 Task: Convert Celsius to Fahrenheit.
Action: Mouse moved to (832, 293)
Screenshot: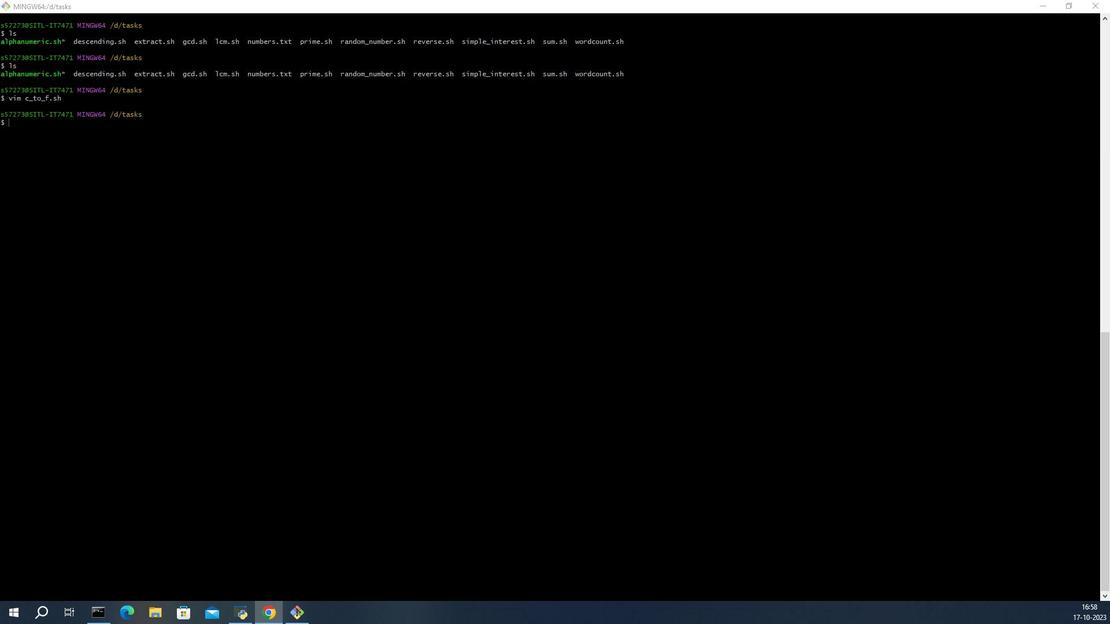 
Action: Mouse pressed left at (832, 293)
Screenshot: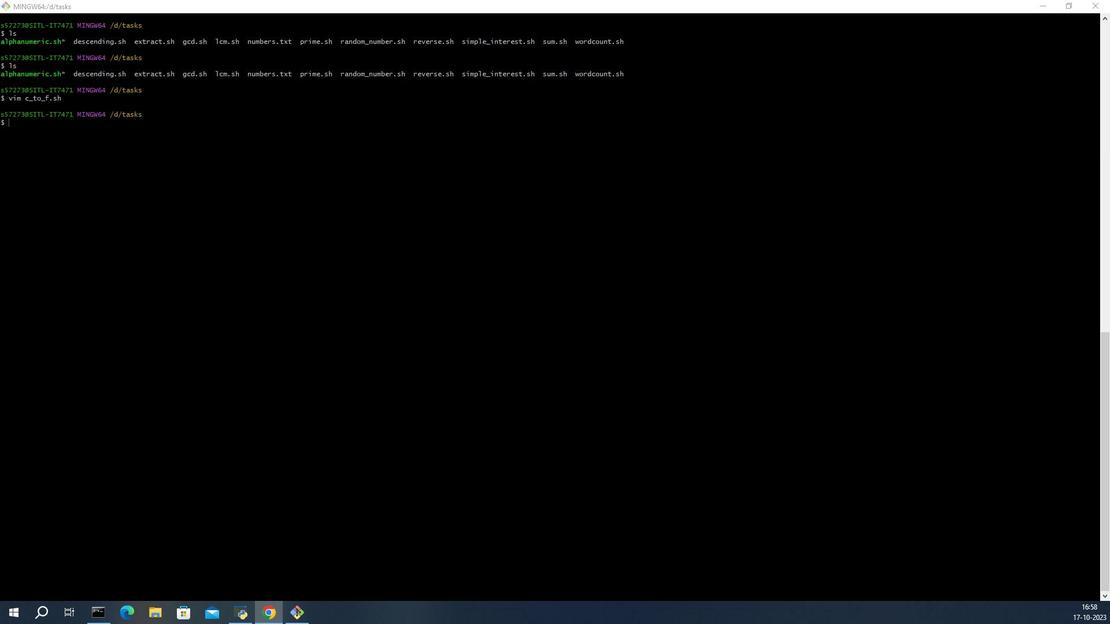 
Action: Mouse moved to (450, 268)
Screenshot: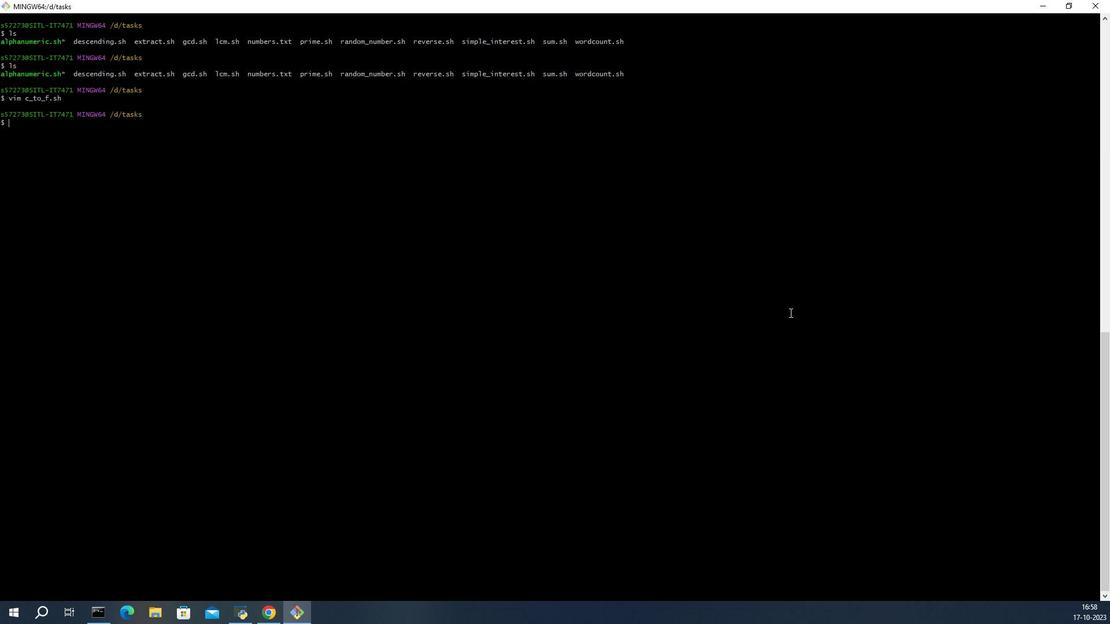 
Action: Mouse pressed left at (450, 268)
Screenshot: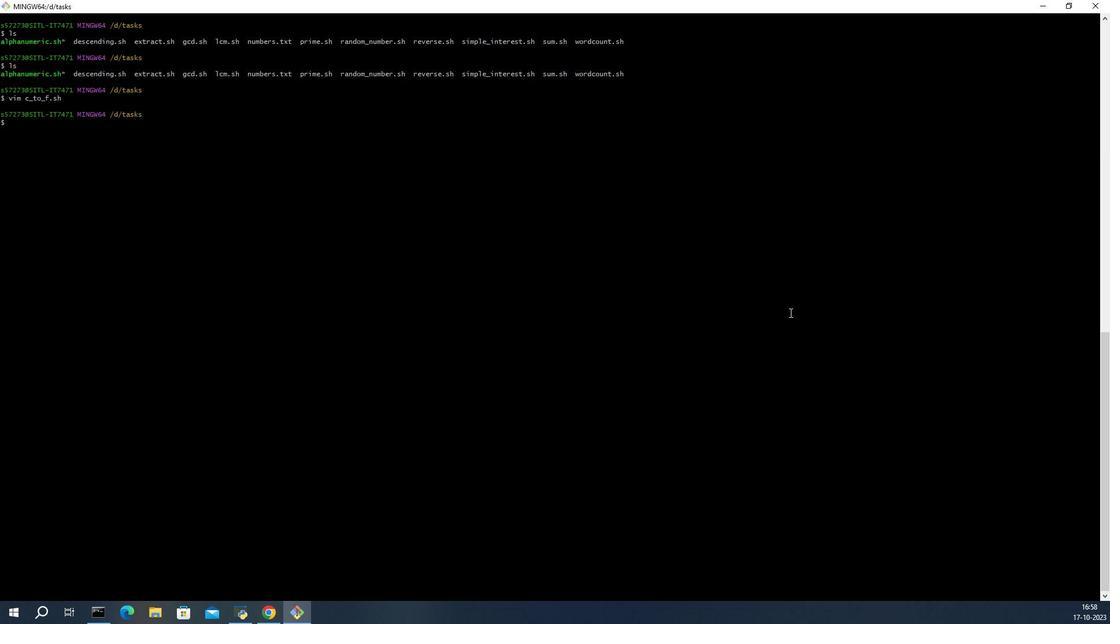 
Action: Key pressed vim<Key.space>c<Key.shift_r>_to<Key.shift_r>_f.sh<Key.enter>i<Key.shift><Key.shift><Key.shift><Key.shift><Key.shift><Key.shift><Key.shift><Key.shift>#<Key.space><Key.shift>Function<Key.space>to<Key.space>convert<Key.space><Key.shift>Celsious<Key.space>to<Key.space><Key.shift>Farhrenheir<Key.enter><Key.backspace><Key.backspace><Key.tab><Key.backspace>convert<Key.space><Key.backspace><Key.shift_r>_celsius<Key.space><Key.backspace><Key.shift_r>_to<Key.shift_r>_fahrenheit<Key.shift_r>()<Key.space><Key.shift_r><Key.shift_r><Key.shift_r><Key.shift_r><Key.shift_r><Key.shift_r><Key.shift_r><Key.shift_r>{<Key.enter>local<Key.space>celsius=<Key.shift_r>"<Key.shift><Key.shift><Key.shift><Key.shift><Key.shift><Key.shift><Key.shift><Key.shift><Key.shift><Key.shift><Key.shift><Key.shift><Key.shift><Key.shift><Key.shift><Key.shift><Key.shift><Key.shift><Key.shift><Key.shift><Key.shift><Key.shift><Key.shift>$1<Key.shift_r>"<Key.enter><Key.enter>fahrenhet<Key.backspace>it=<Key.shift_r><Key.shift_r><Key.shift_r><Key.shift_r><Key.shift_r><Key.shift_r><Key.shift_r><Key.shift_r><Key.shift_r><Key.shift_r><Key.shift_r><Key.shift_r><Key.shift_r><Key.shift_r><Key.shift_r><Key.shift_r><Key.shift_r><Key.shift_r><Key.shift_r><Key.shift_r><Key.shift_r><Key.shift_r><Key.shift_r><Key.shift_r><Key.shift_r><Key.shift_r><Key.shift_r><Key.shift_r><Key.shift_r><Key.shift_r><Key.shift_r>$<Key.shift_r>(echo<Key.space><Key.shift><Key.shift><Key.shift><Key.shift><Key.shift><Key.shift><Key.shift><Key.shift><Key.shift><Key.shift><Key.shift><Key.shift><Key.shift><Key.shift>"scale=2;<Key.space><Key.shift><Key.shift><Key.shift><Key.shift><Key.shift><Key.shift>$celsius<Key.space><Key.shift>*<Key.space>9/5<Key.space><Key.shift>+<Key.space>32<Key.shift>"<Key.space><Key.shift>|<Key.space>bc<Key.shift><Key.shift>)<Key.enter><Key.enter>echo<Key.space><Key.shift><Key.shift><Key.shift><Key.shift><Key.shift><Key.shift><Key.shift><Key.shift><Key.shift><Key.shift><Key.shift><Key.shift><Key.shift>"<Key.shift><Key.shift><Key.shift><Key.shift><Key.shift><Key.shift><Key.shift><Key.shift><Key.shift><Key.shift>$celsius<Key.shift><Key.shift><Key.shift><Key.shift><Key.shift><Key.shift><Key.shift><Key.shift><Key.shift><Key.shift><Key.shift><Key.shift><Key.shift><Key.shift><Key.shift><Key.shift><Key.shift>"<Key.shift>C<Key.space>is<Key.space>w<Key.tab>ual<Key.space>to<Key.space><Key.shift><Key.shift>$fahrens<Key.backspace>heit<Key.shift>"<Key.shift>F<Key.shift>"
Screenshot: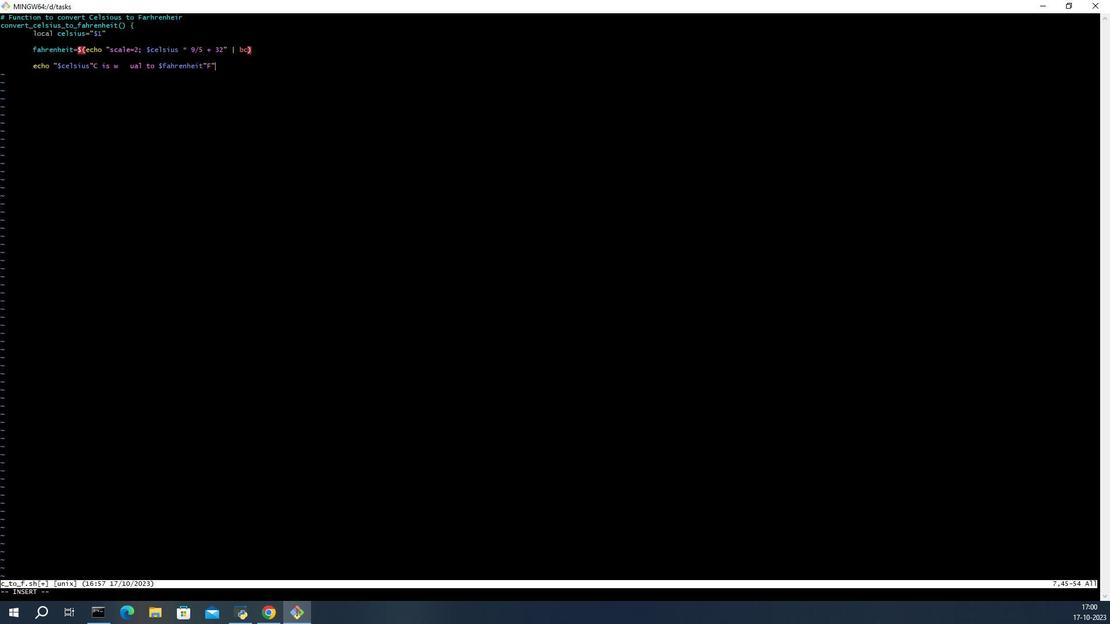 
Action: Mouse moved to (618, 294)
Screenshot: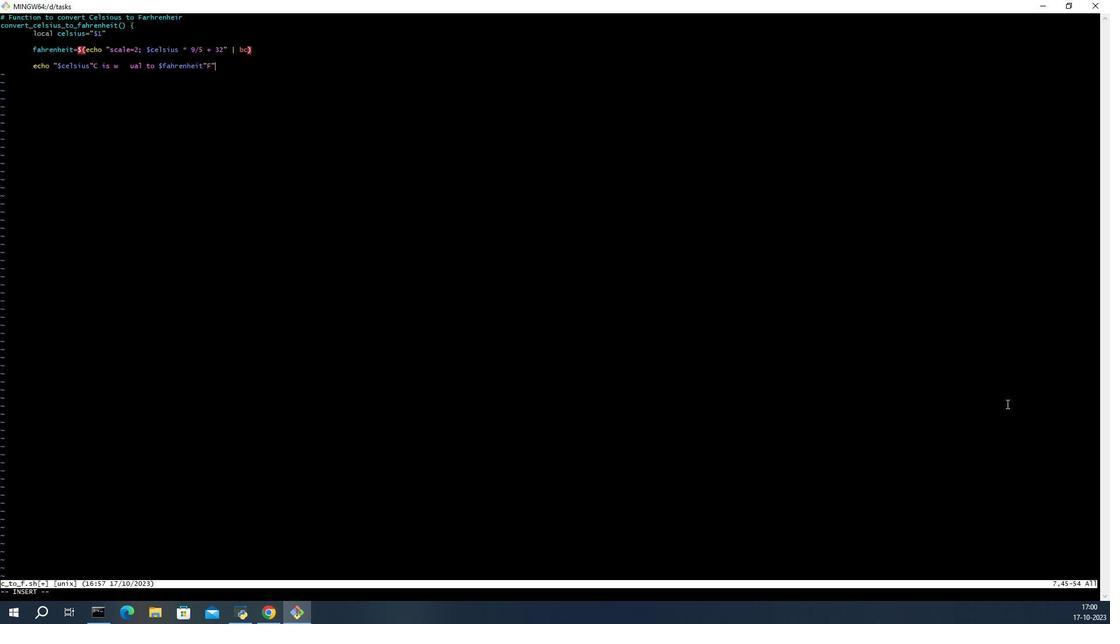 
Action: Mouse scrolled (617, 294) with delta (0, 0)
Screenshot: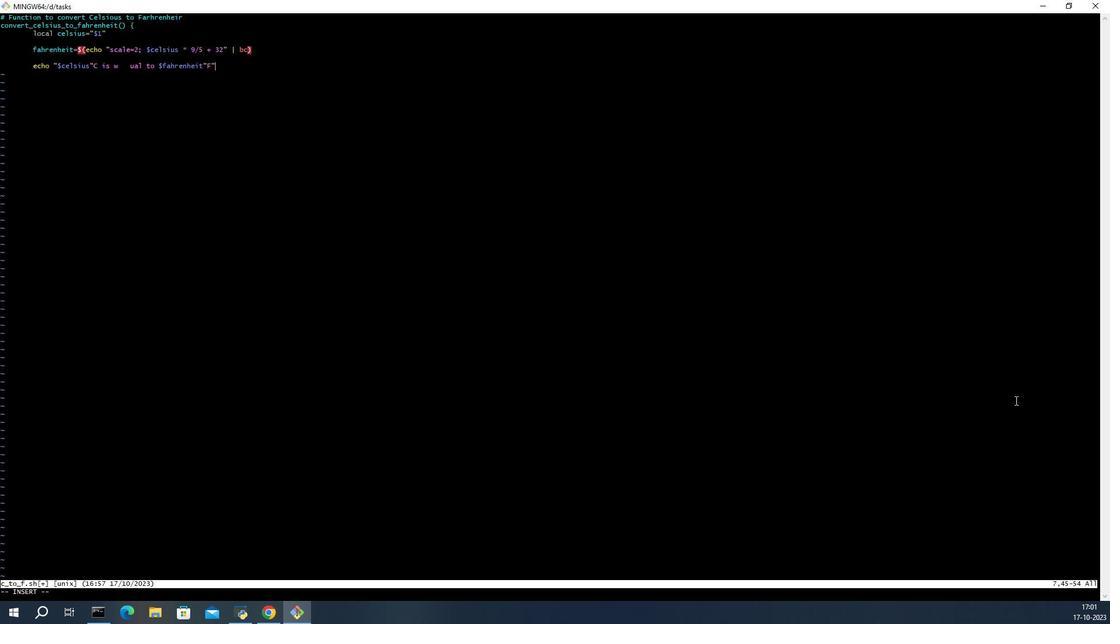 
Action: Mouse moved to (617, 293)
Screenshot: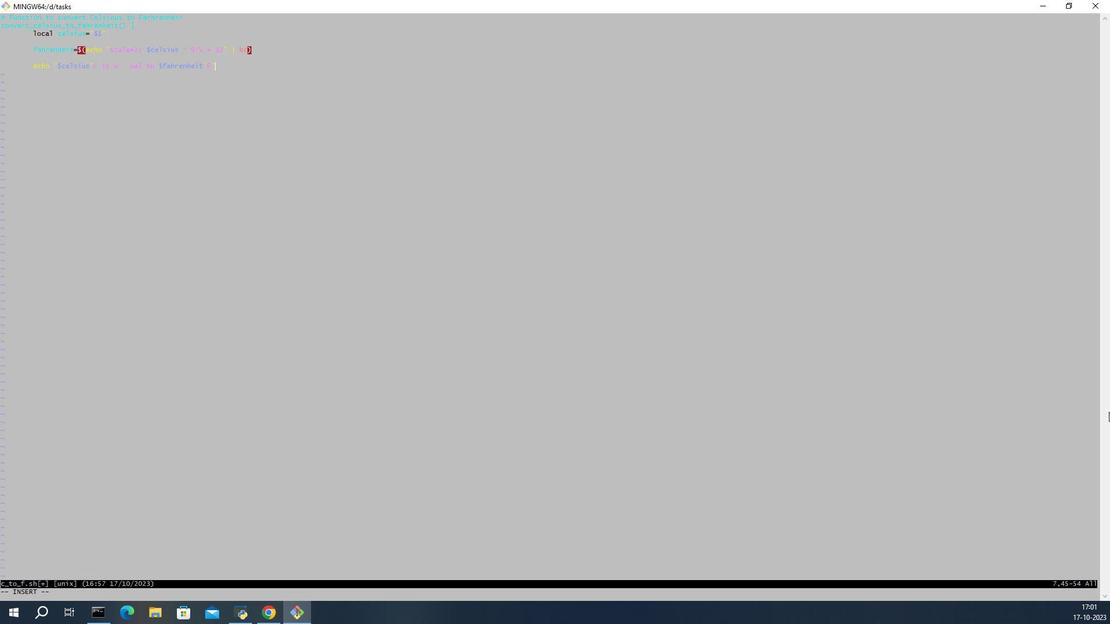 
Action: Mouse scrolled (617, 293) with delta (0, 0)
Screenshot: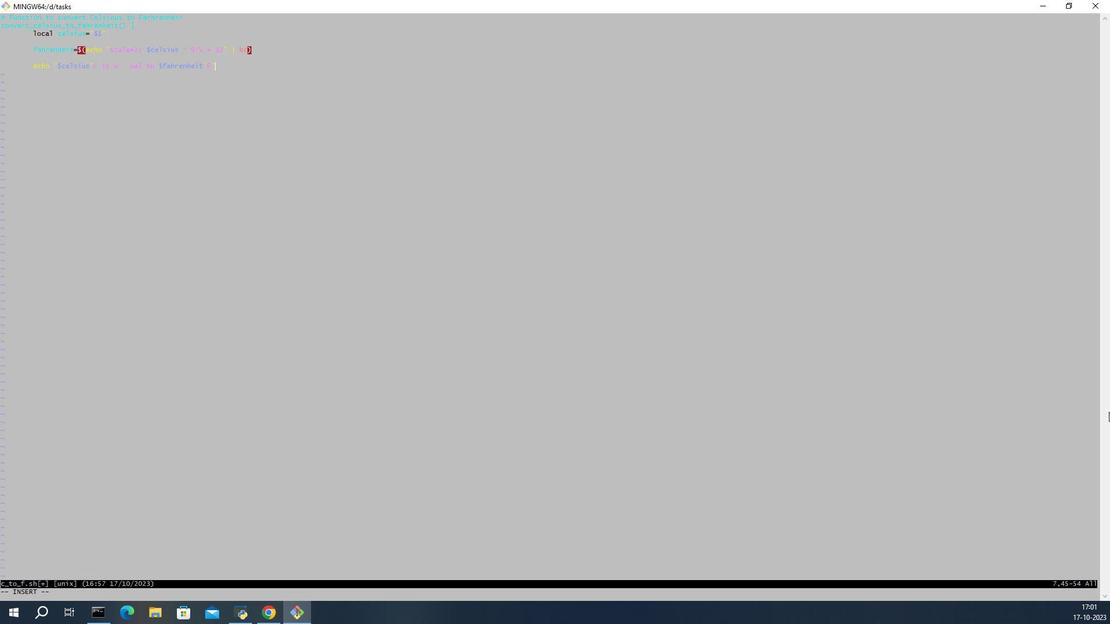 
Action: Mouse moved to (614, 292)
Screenshot: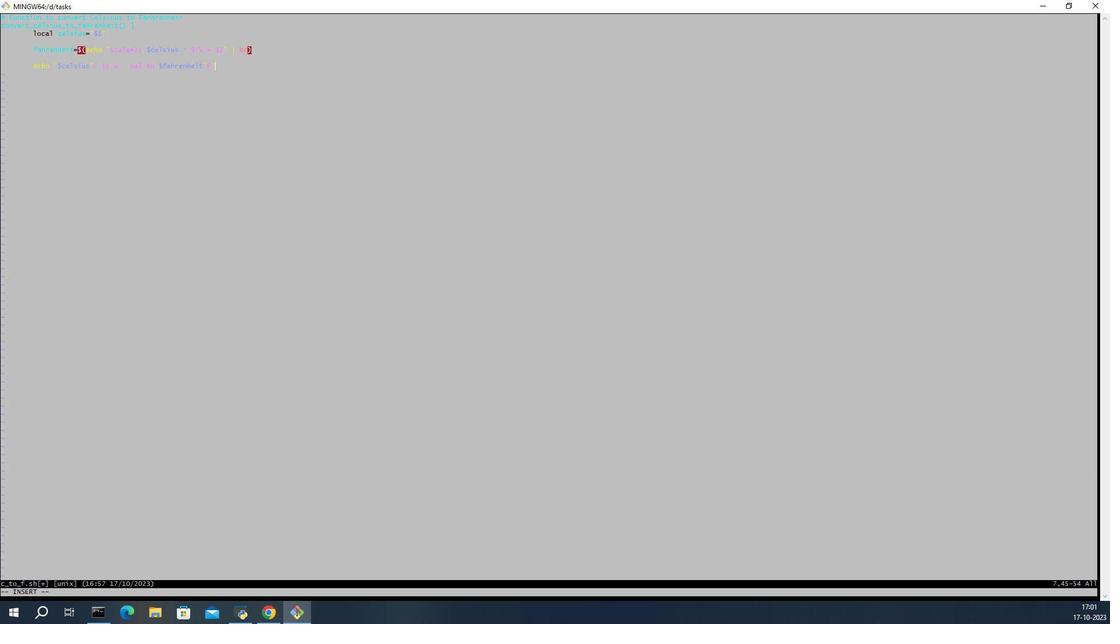 
Action: Mouse scrolled (614, 292) with delta (0, 0)
Screenshot: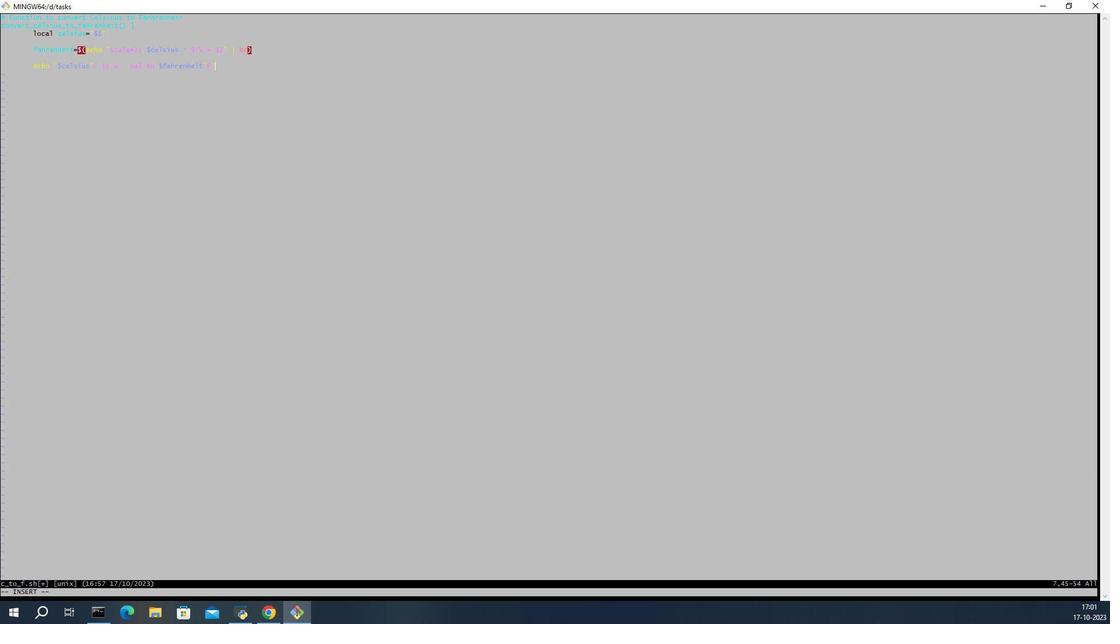 
Action: Mouse moved to (564, 285)
Screenshot: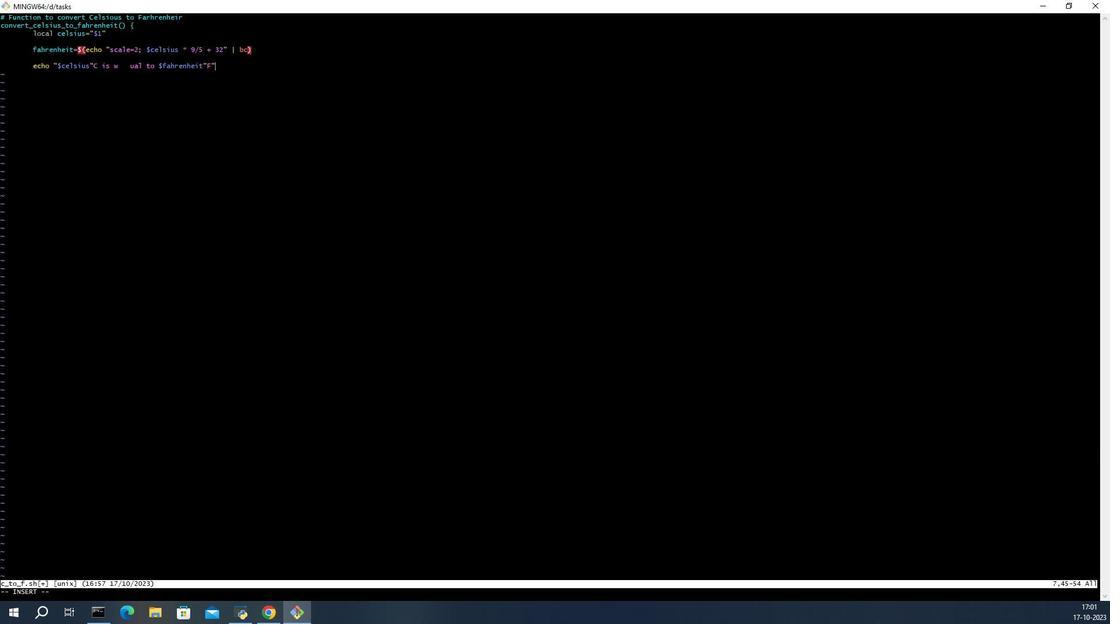 
Action: Mouse scrolled (564, 285) with delta (0, 0)
Screenshot: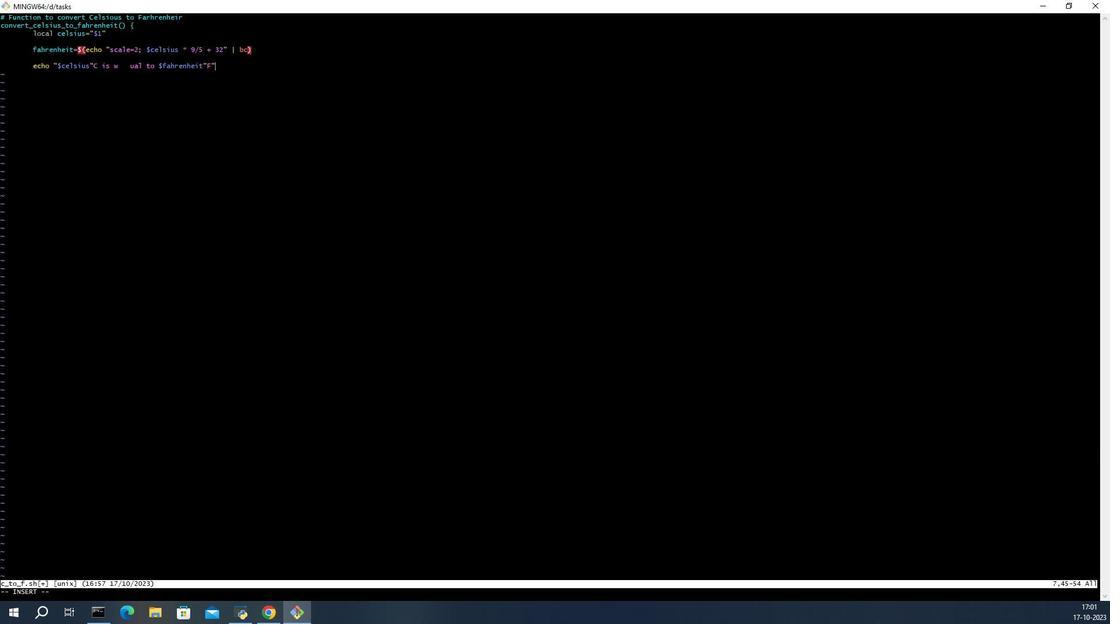 
Action: Mouse moved to (829, 281)
Screenshot: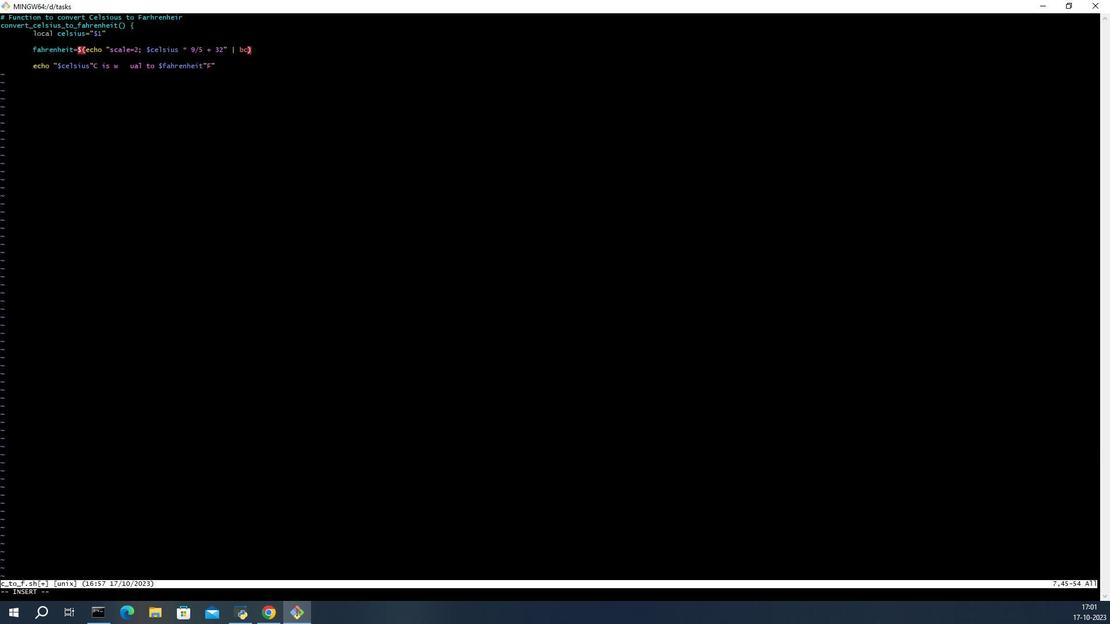 
Action: Mouse scrolled (829, 281) with delta (0, 0)
Screenshot: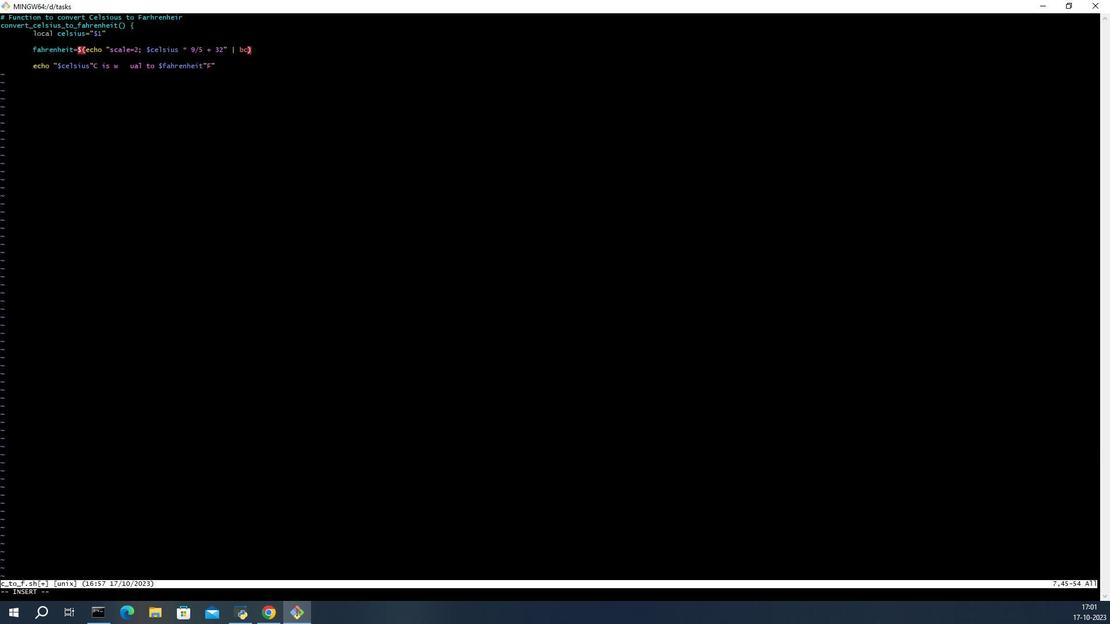 
Action: Mouse moved to (829, 280)
Screenshot: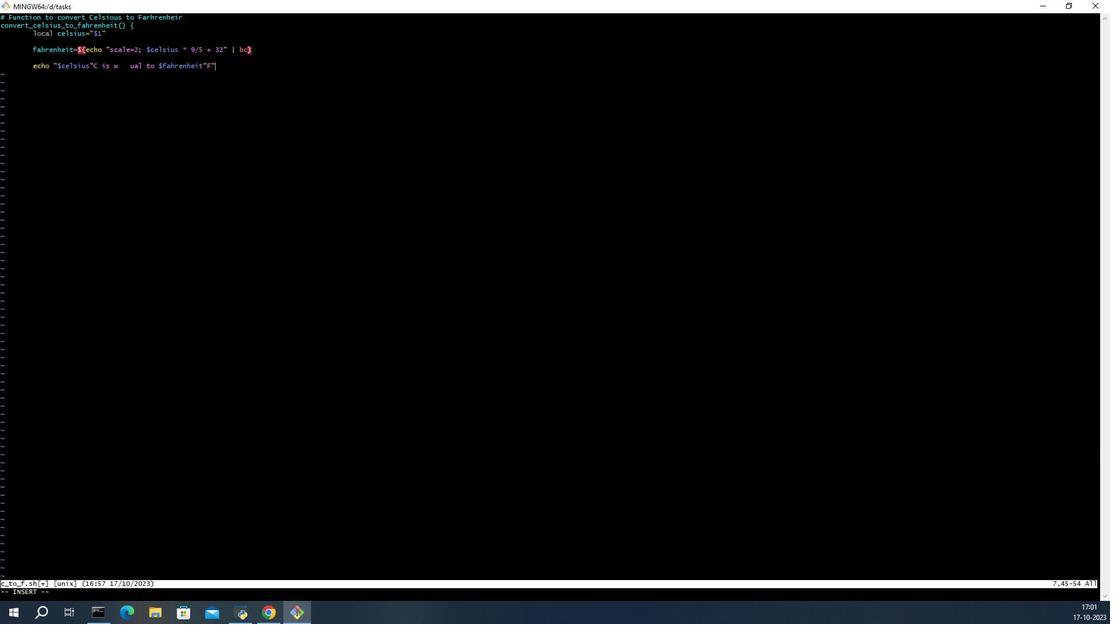 
Action: Mouse scrolled (829, 279) with delta (0, 0)
Screenshot: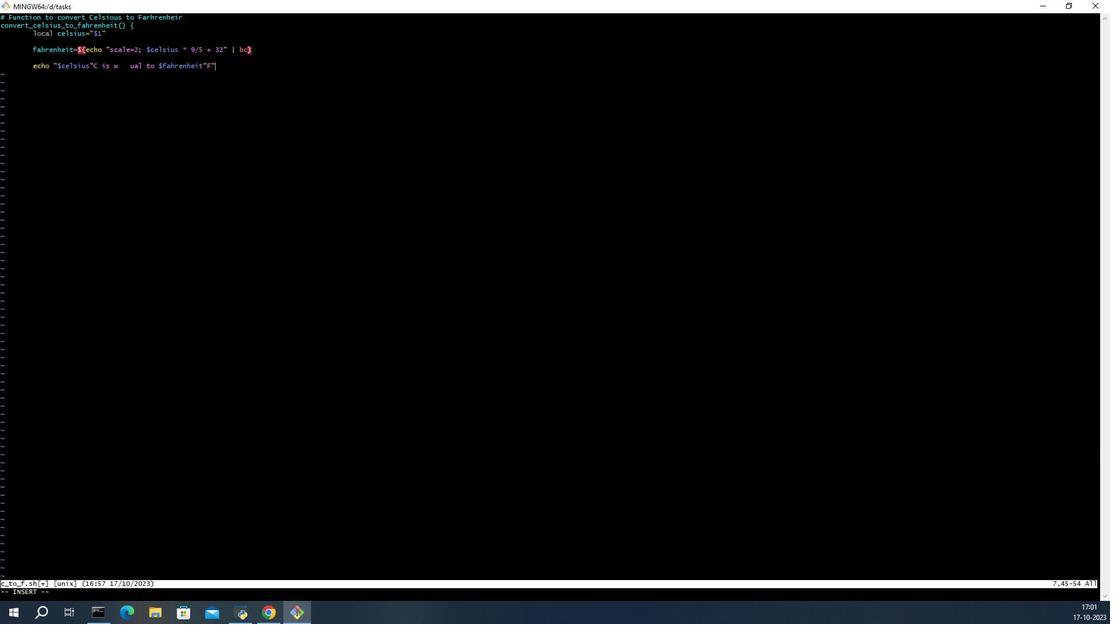 
Action: Mouse moved to (815, 264)
Screenshot: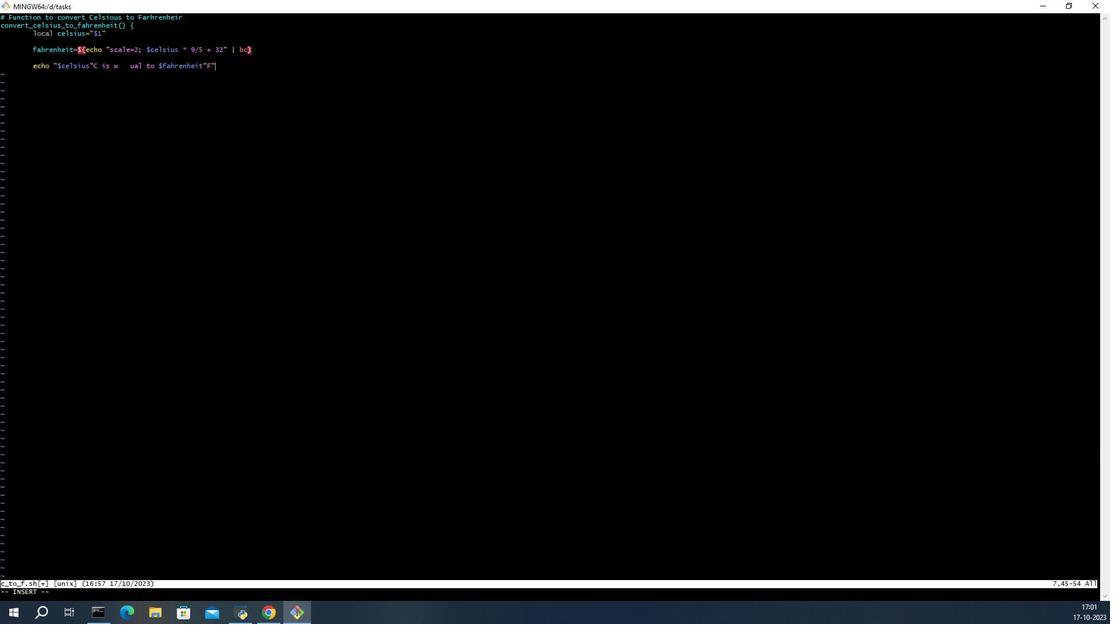 
Action: Mouse scrolled (815, 264) with delta (0, 0)
Screenshot: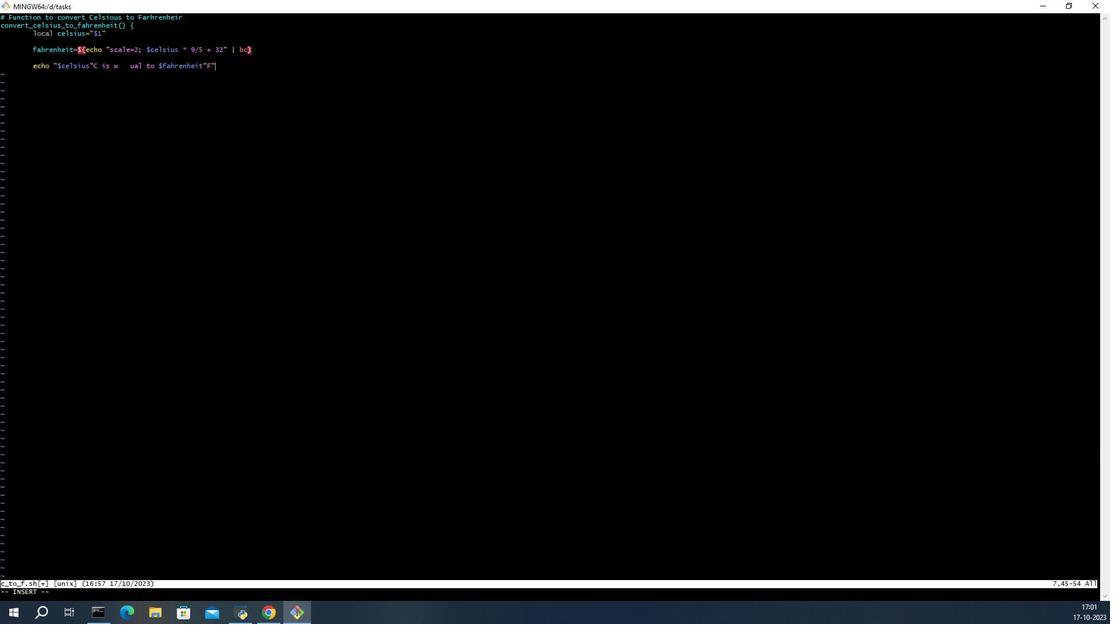
Action: Mouse scrolled (815, 264) with delta (0, 0)
Screenshot: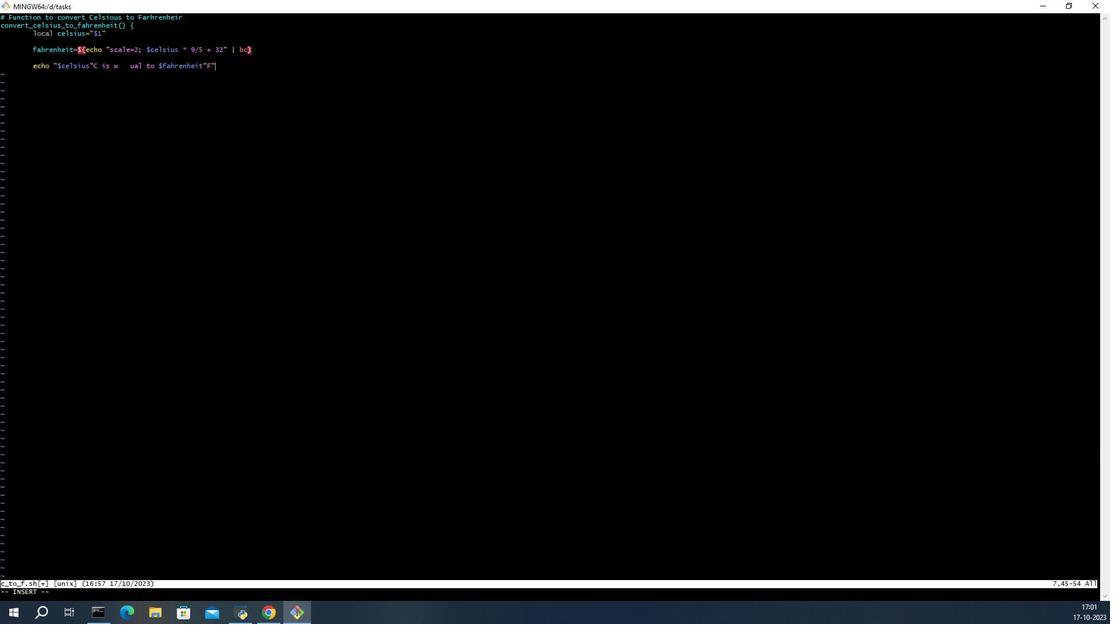 
Action: Mouse scrolled (815, 264) with delta (0, 0)
Screenshot: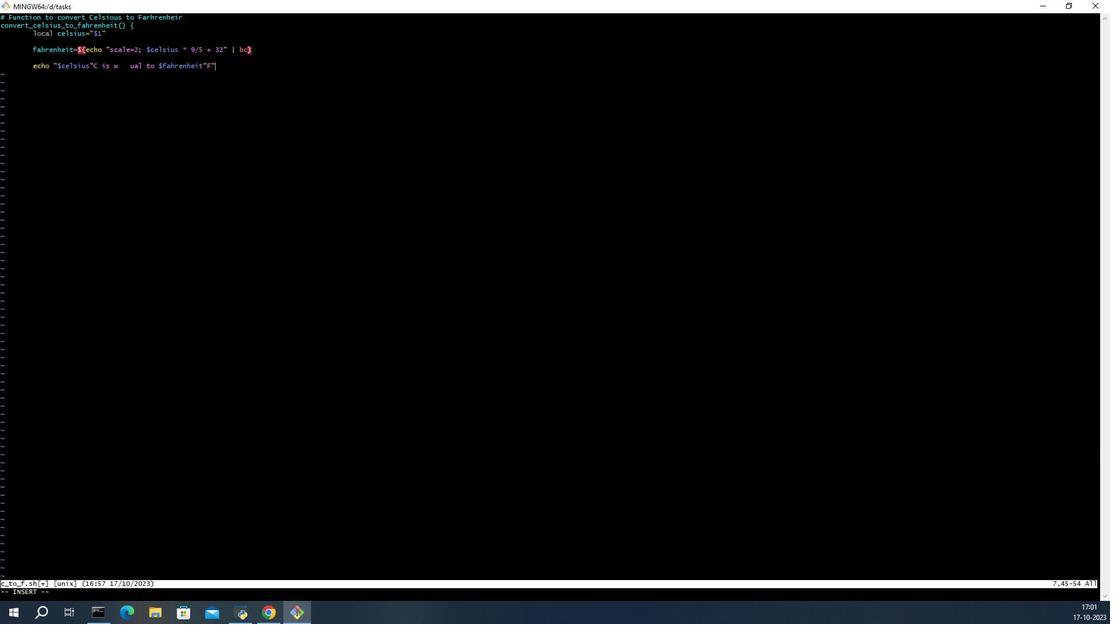 
Action: Mouse moved to (182, 265)
Screenshot: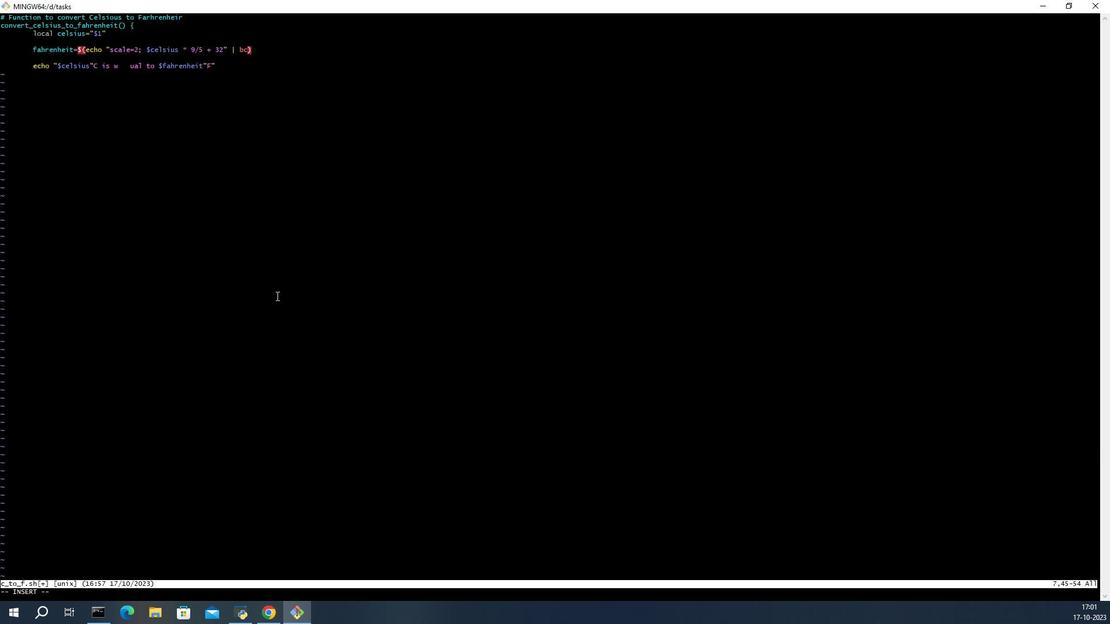 
Action: Mouse pressed left at (182, 265)
Screenshot: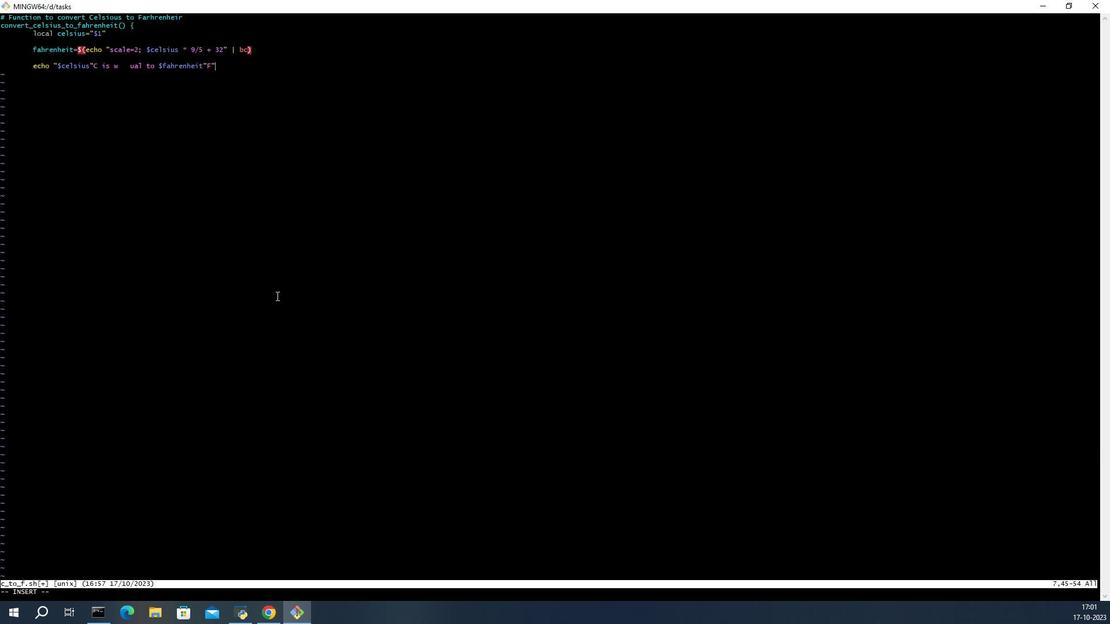 
Action: Key pressed <Key.enter><Key.backspace><Key.shift_r>}<Key.enter><Key.enter><Key.enter>if<Key.space>[<Key.space><Key.shift><Key.shift><Key.shift><Key.shift><Key.shift><Key.shift><Key.shift><Key.shift><Key.shift><Key.shift><Key.shift><Key.shift><Key.shift><Key.shift><Key.shift><Key.shift><Key.shift><Key.shift><Key.shift><Key.shift><Key.shift><Key.shift><Key.shift><Key.shift><Key.shift><Key.shift><Key.shift><Key.shift><Key.shift><Key.shift><Key.shift><Key.shift><Key.shift><Key.shift><Key.shift><Key.shift>$<Key.shift><Key.shift><Key.shift>#<Key.space>-eq<Key.space>1<Key.space>];<Key.space>then<Key.enter>convert<Key.shift>_celsius<Key.shift>_to<Key.shift><Key.shift><Key.shift><Key.shift><Key.shift><Key.shift><Key.shift><Key.shift><Key.shift><Key.shift><Key.shift><Key.shift><Key.shift><Key.shift><Key.shift><Key.shift><Key.shift><Key.shift><Key.shift><Key.shift><Key.shift><Key.shift><Key.shift><Key.shift><Key.shift><Key.shift><Key.shift><Key.shift><Key.shift><Key.shift>_fahrenheit<Key.space><Key.shift>"<Key.shift><Key.shift><Key.shift><Key.shift><Key.shift><Key.shift><Key.shift>$1<Key.shift>"<Key.enter><Key.backspace>else<Key.enter>echo<Key.space><Key.shift>"<Key.shift>Usage<Key.shift>:<Key.space><Key.shift>$0<Key.space><Key.shift><celsius<Key.shift>_temperature<Key.shift>><Key.shift>"<Key.enter><Key.backspace>fi<Key.esc><Key.shift_r>:wq<Key.enter>
Screenshot: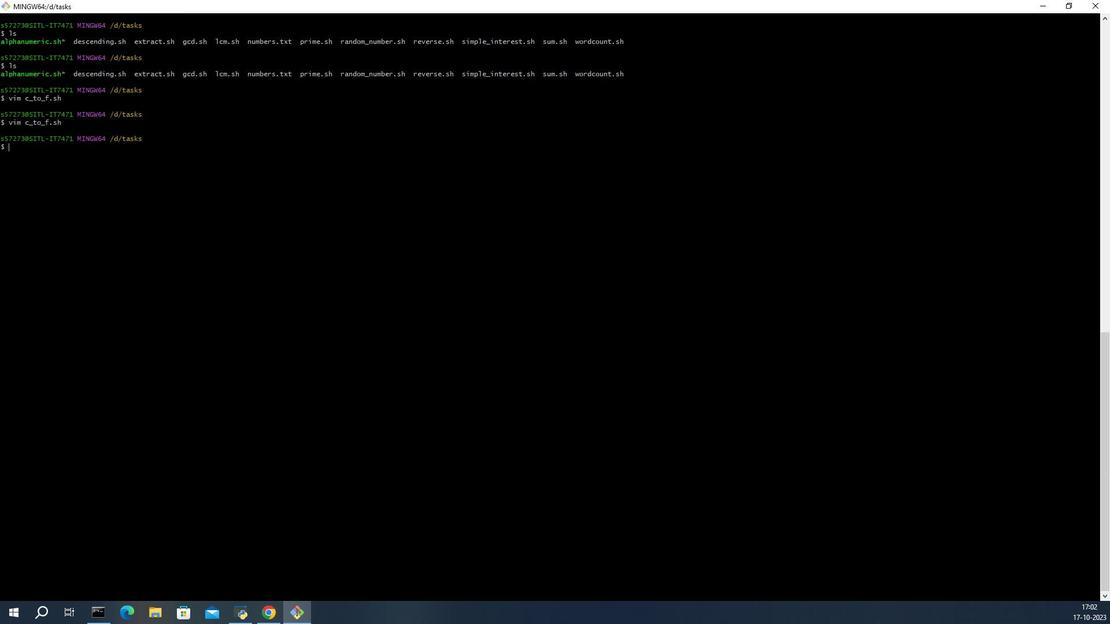 
Action: Mouse moved to (678, 281)
Screenshot: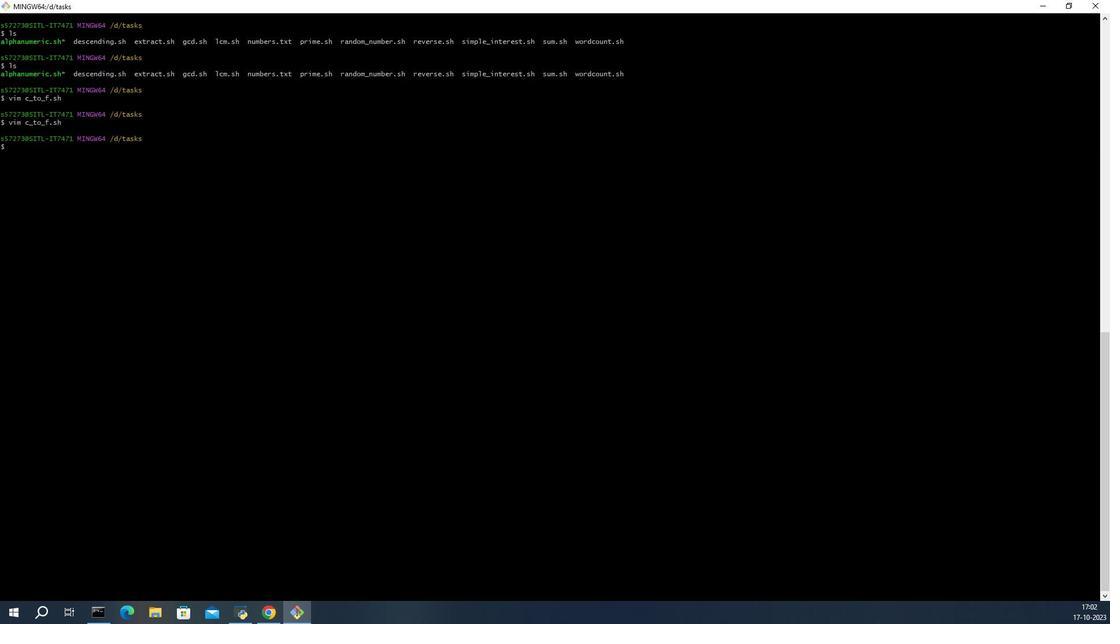
Action: Mouse scrolled (678, 281) with delta (0, 0)
Screenshot: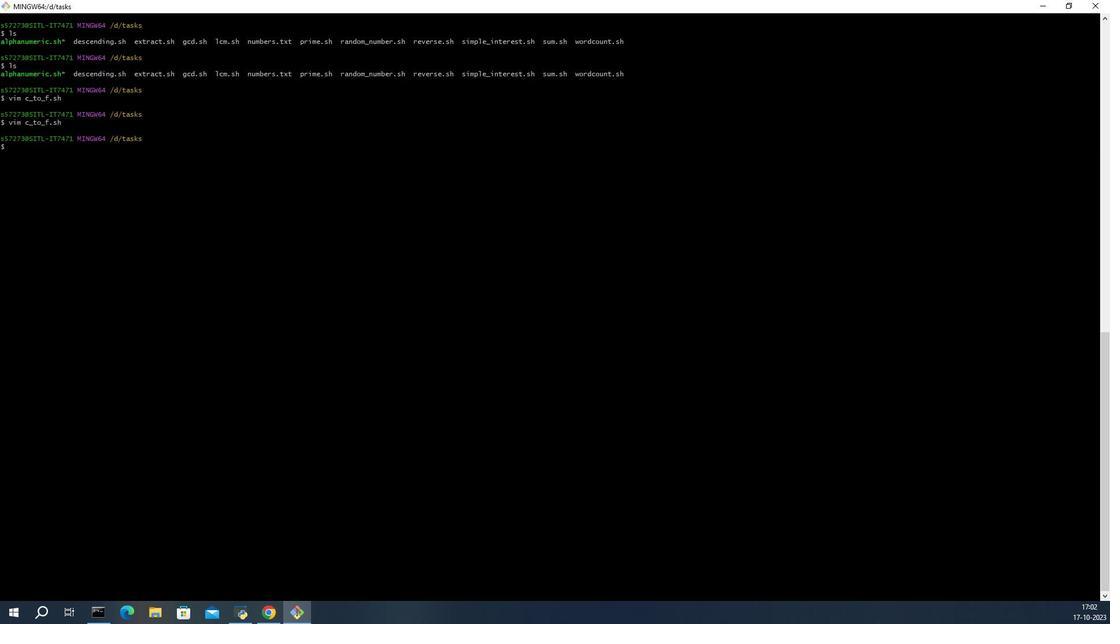 
Action: Mouse moved to (736, 281)
Screenshot: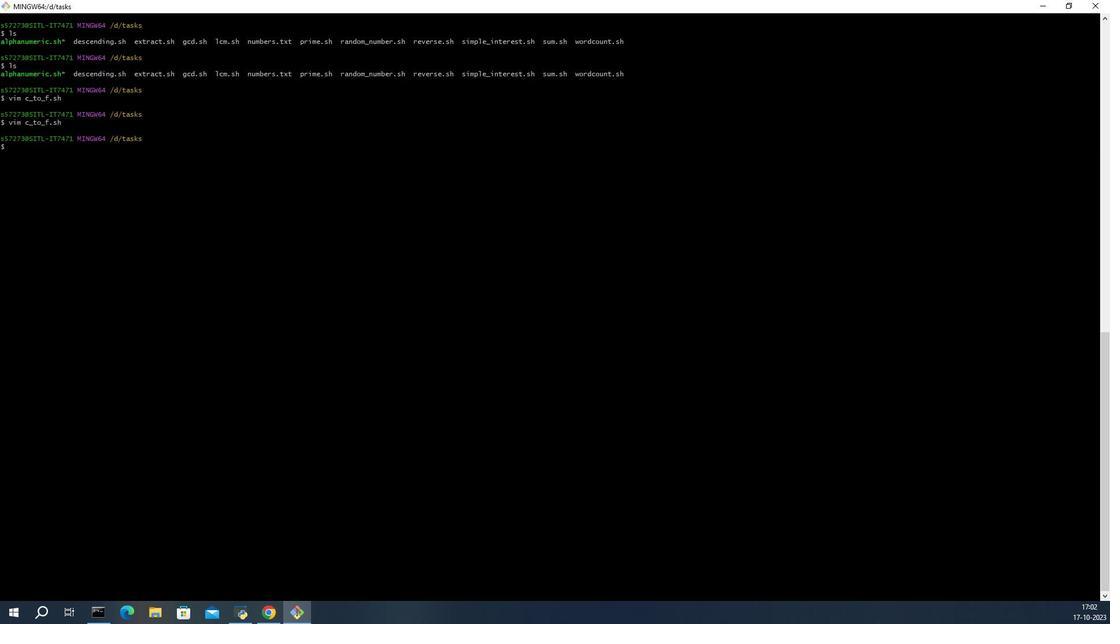 
Action: Mouse scrolled (736, 281) with delta (0, 0)
Screenshot: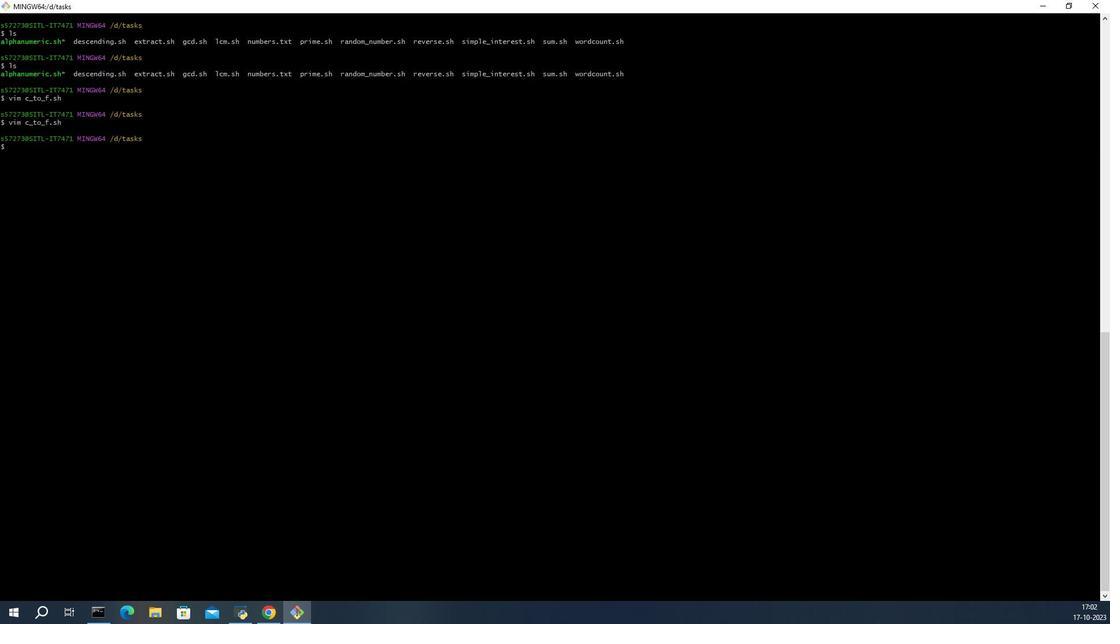 
Action: Mouse scrolled (736, 281) with delta (0, 0)
Screenshot: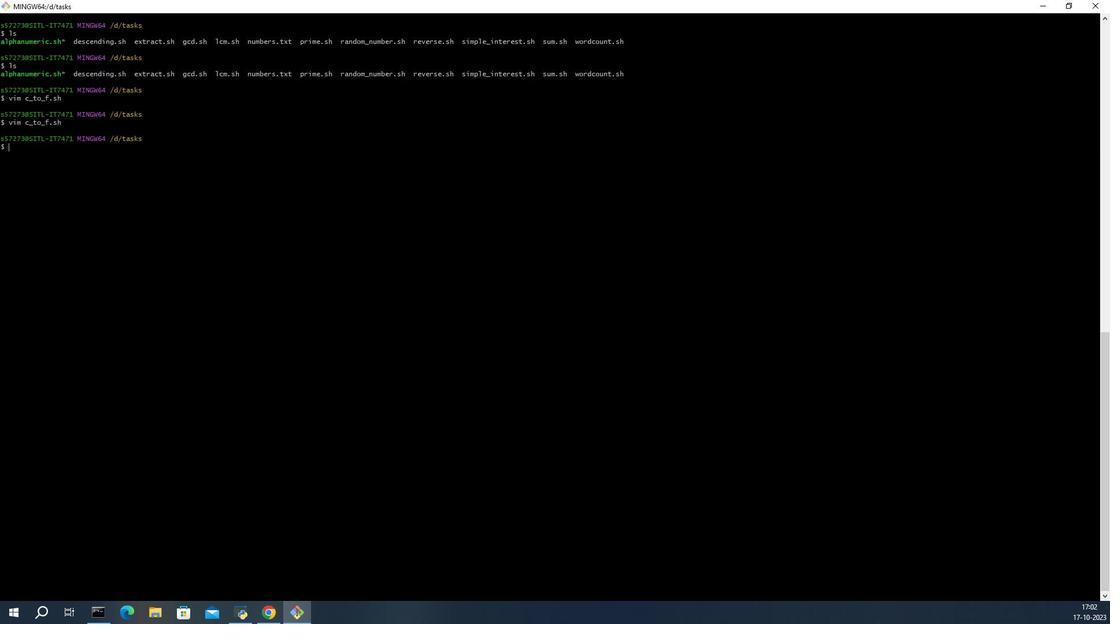 
Action: Mouse scrolled (736, 281) with delta (0, 0)
Screenshot: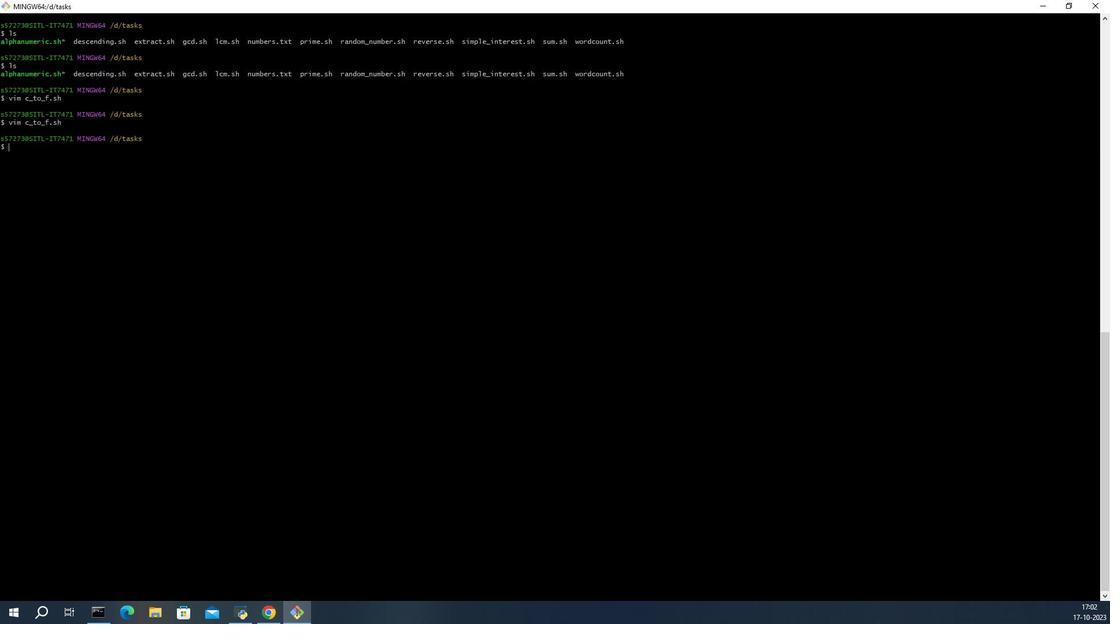 
Action: Mouse scrolled (736, 281) with delta (0, 0)
Screenshot: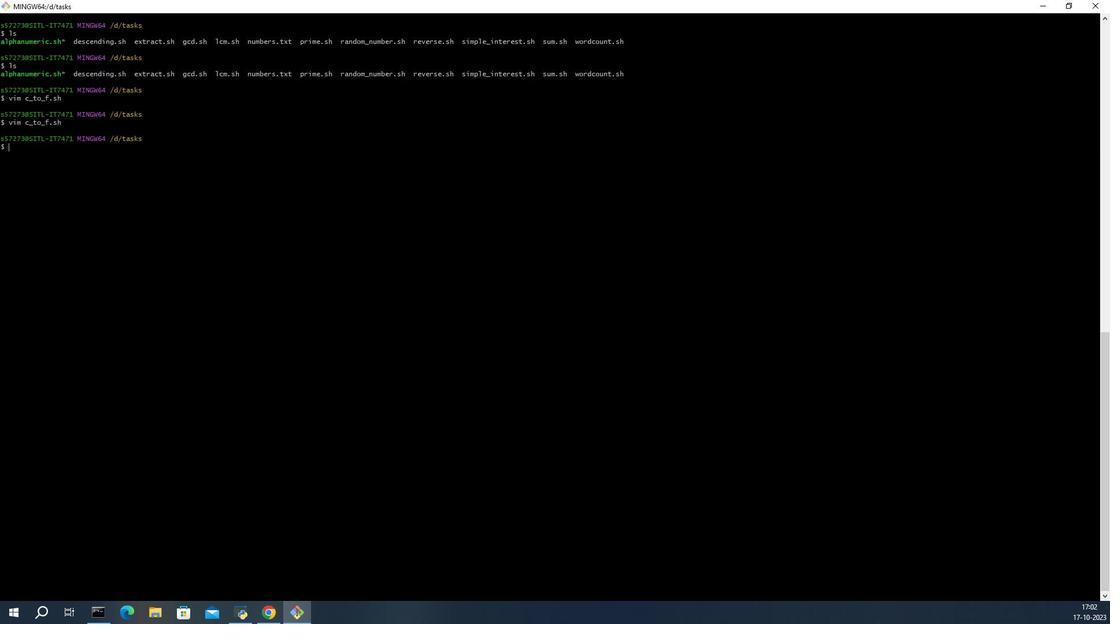 
Action: Mouse scrolled (736, 281) with delta (0, 0)
Screenshot: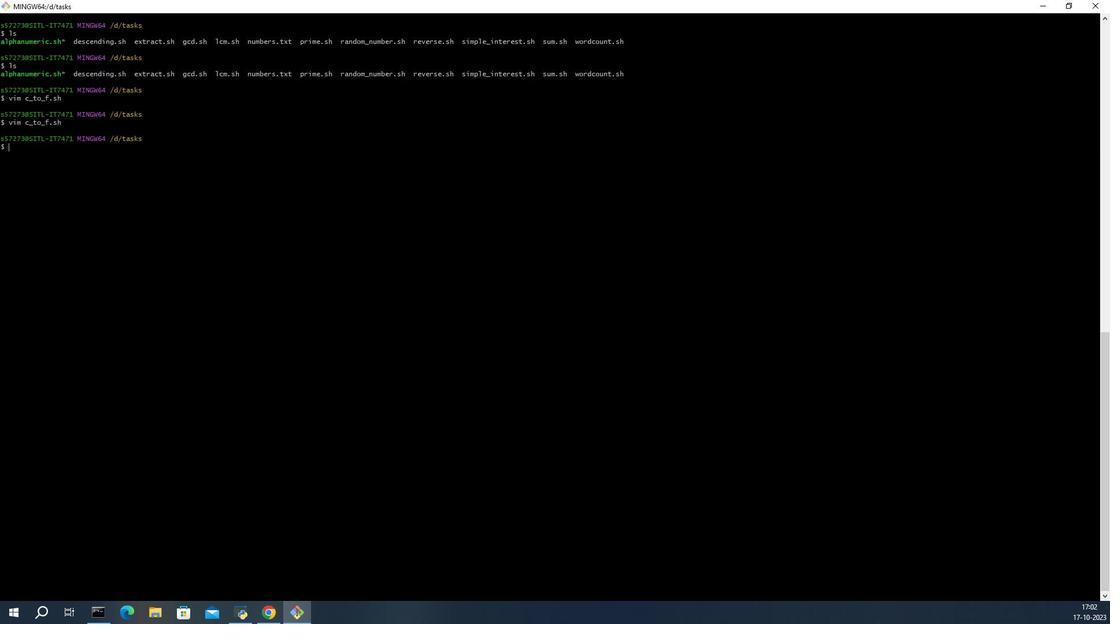 
Action: Mouse moved to (754, 258)
Screenshot: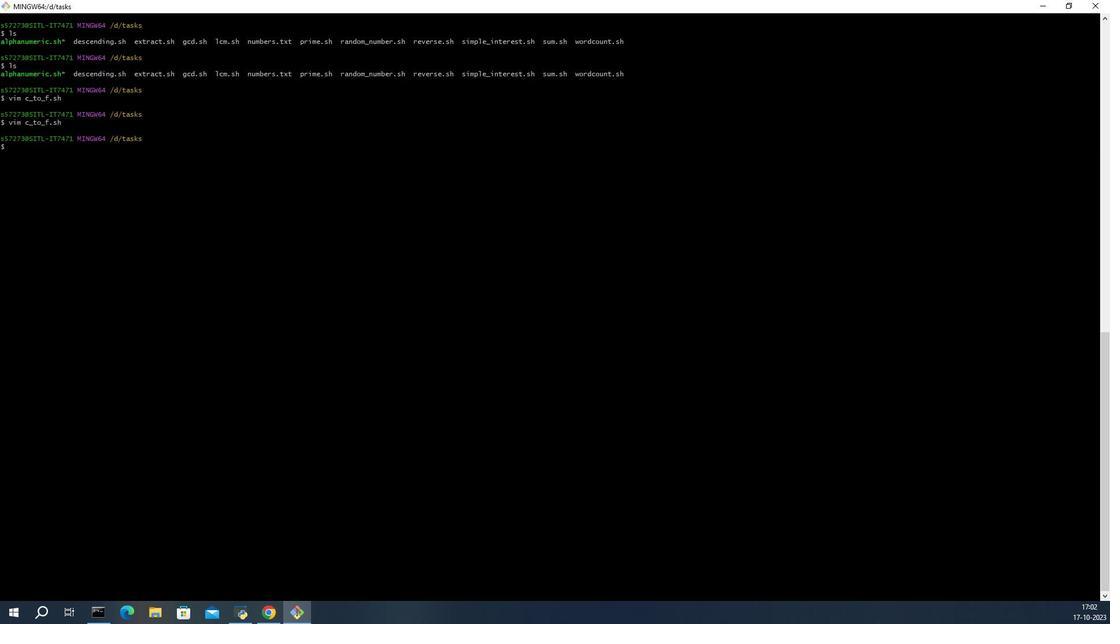 
Action: Mouse scrolled (754, 258) with delta (0, 0)
Screenshot: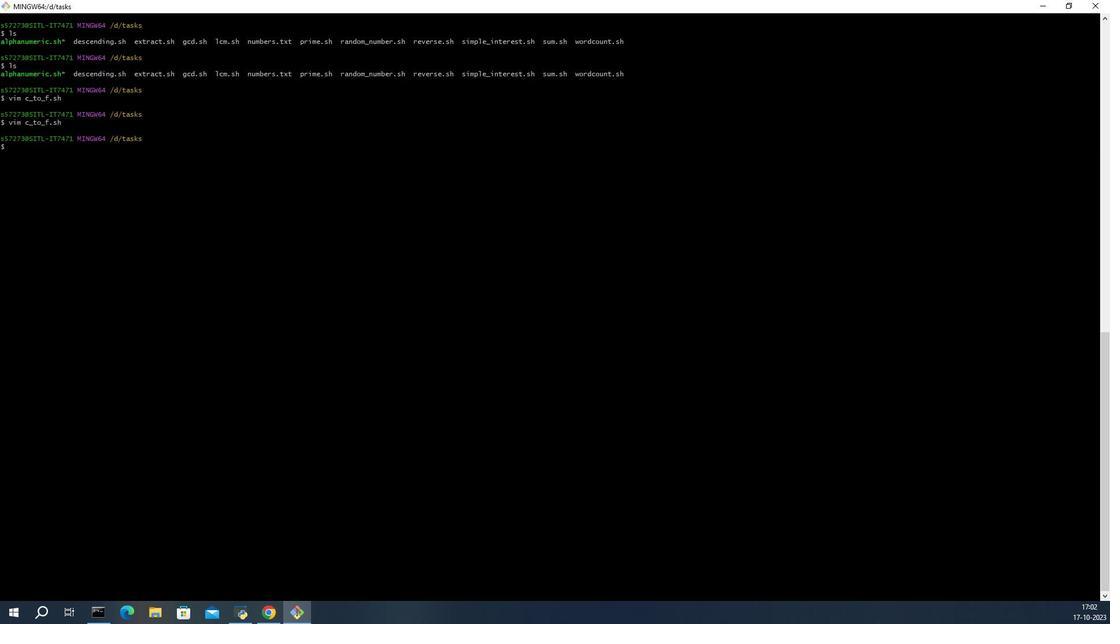 
Action: Mouse moved to (758, 257)
Screenshot: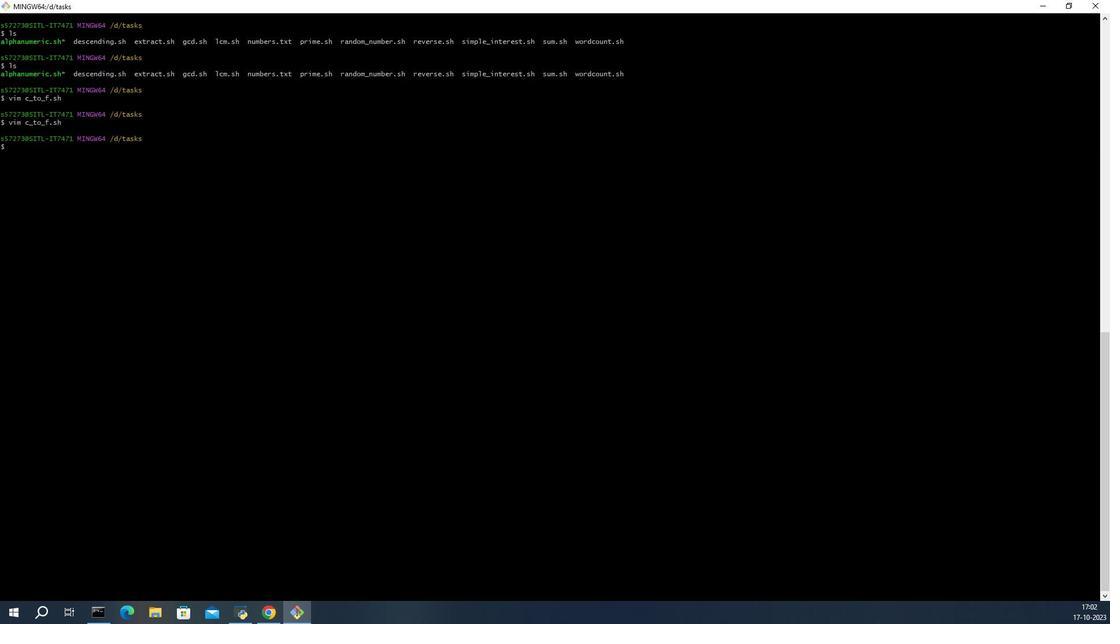 
Action: Mouse scrolled (758, 257) with delta (0, 0)
Screenshot: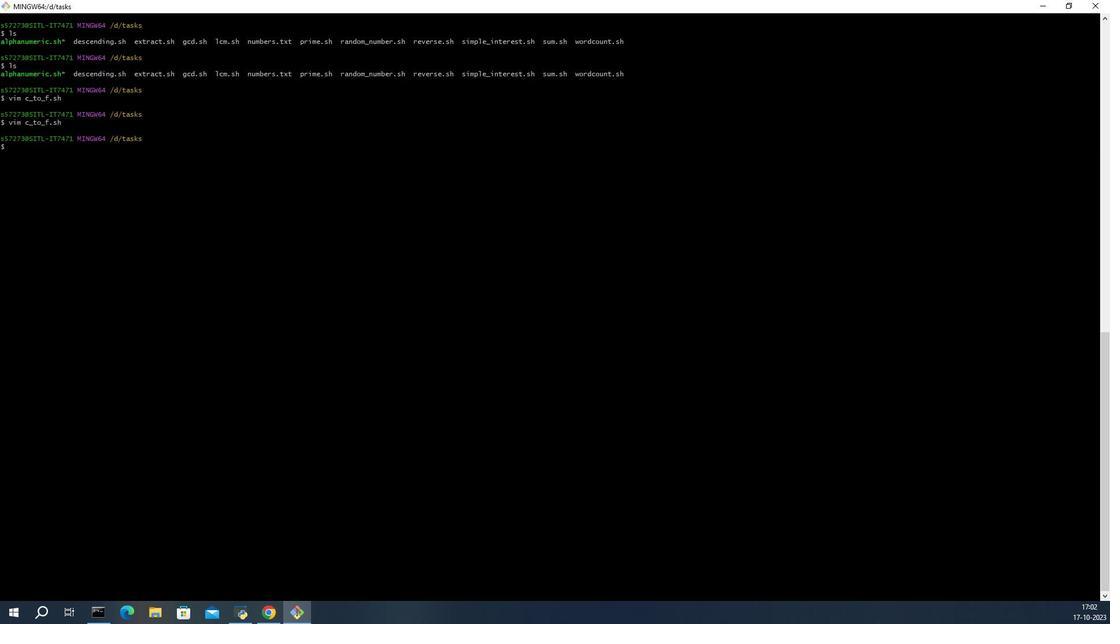 
Action: Mouse moved to (761, 256)
Screenshot: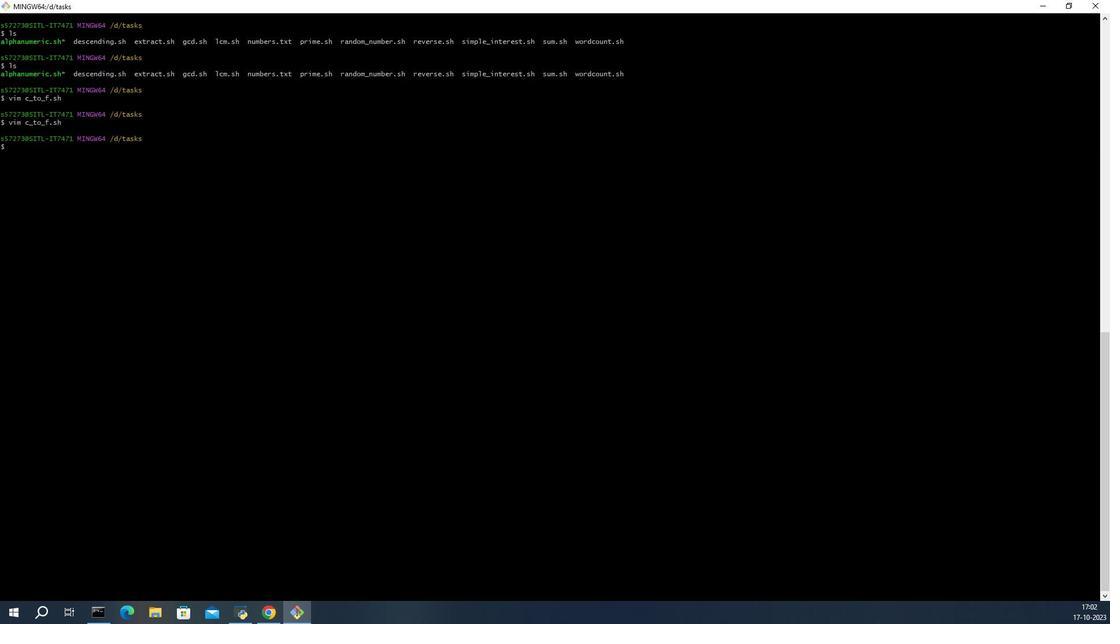 
Action: Mouse scrolled (761, 256) with delta (0, 0)
Screenshot: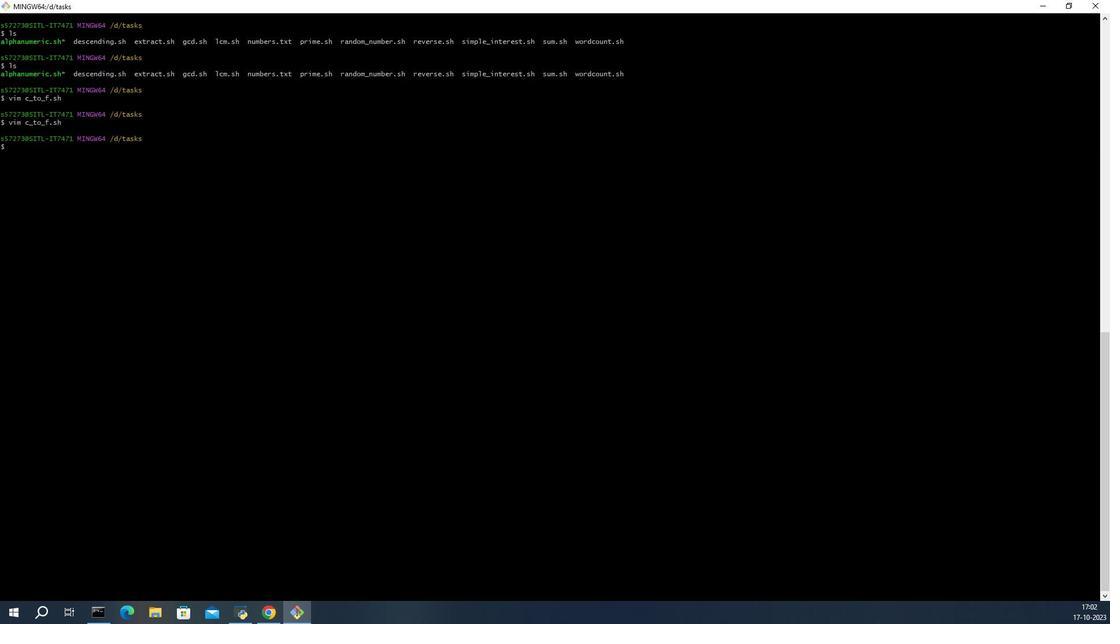 
Action: Mouse moved to (764, 255)
Screenshot: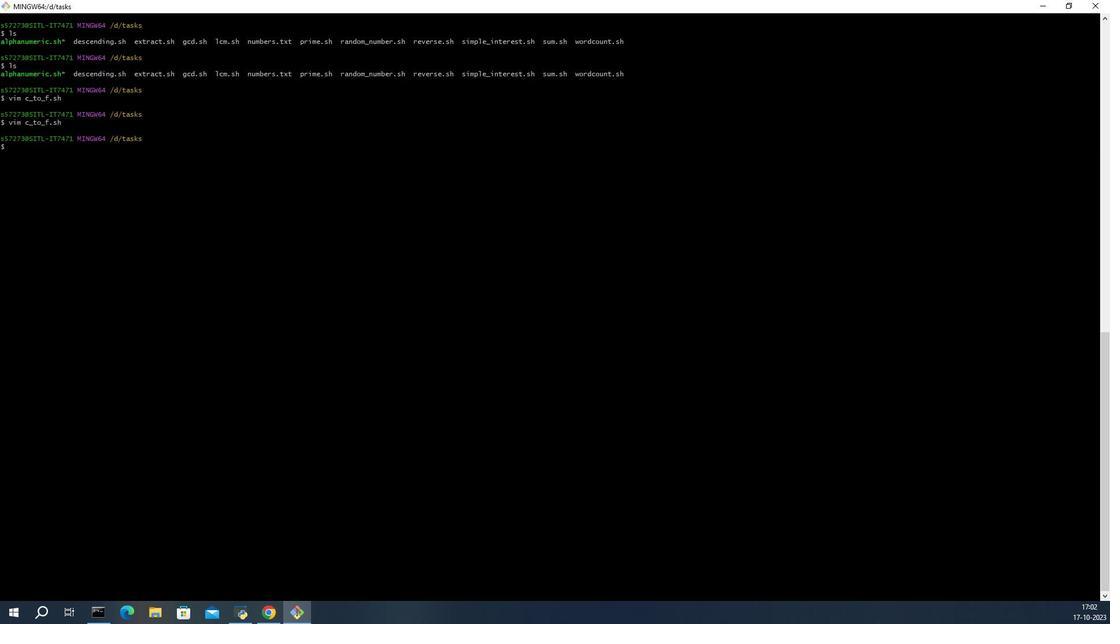 
Action: Mouse scrolled (764, 255) with delta (0, 0)
Screenshot: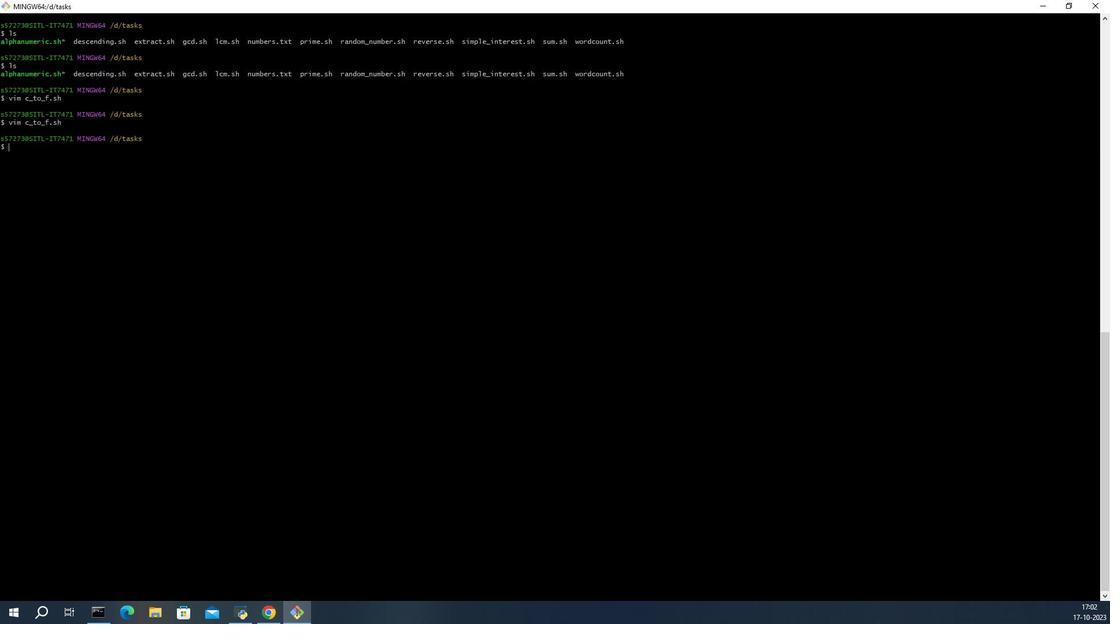
Action: Mouse scrolled (764, 255) with delta (0, 0)
Screenshot: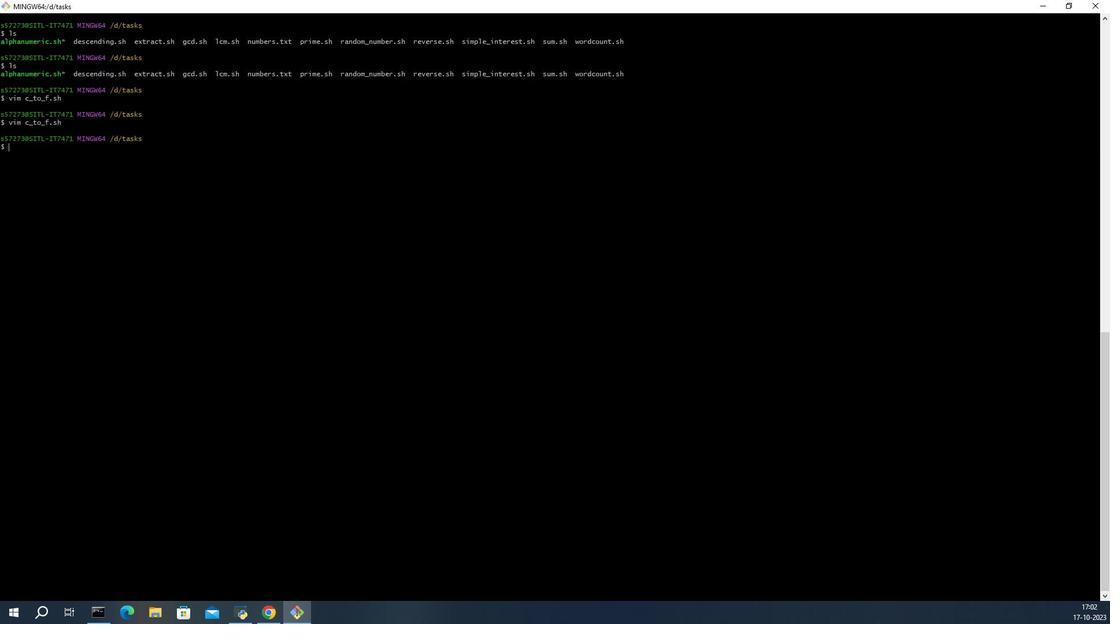 
Action: Mouse scrolled (764, 255) with delta (0, 0)
Screenshot: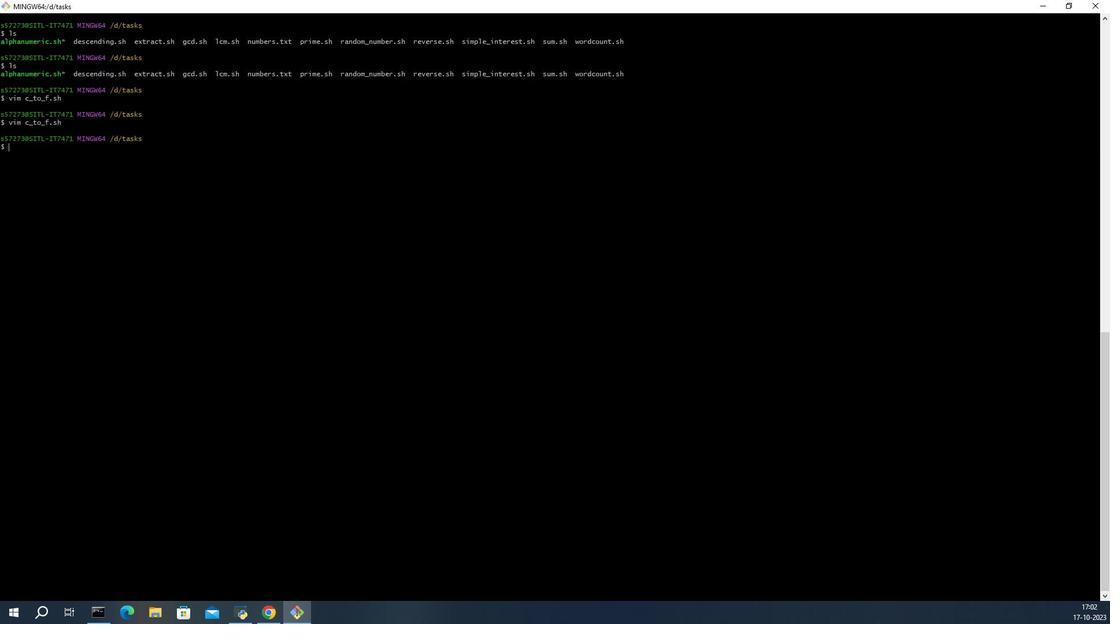 
Action: Mouse moved to (762, 254)
Screenshot: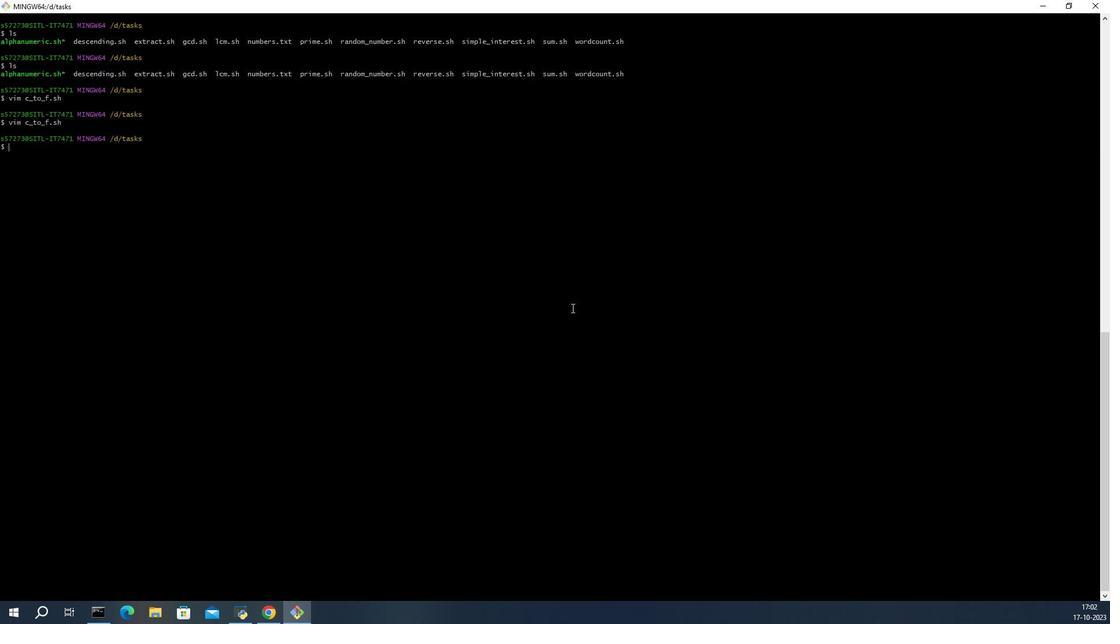 
Action: Mouse scrolled (762, 254) with delta (0, 0)
Screenshot: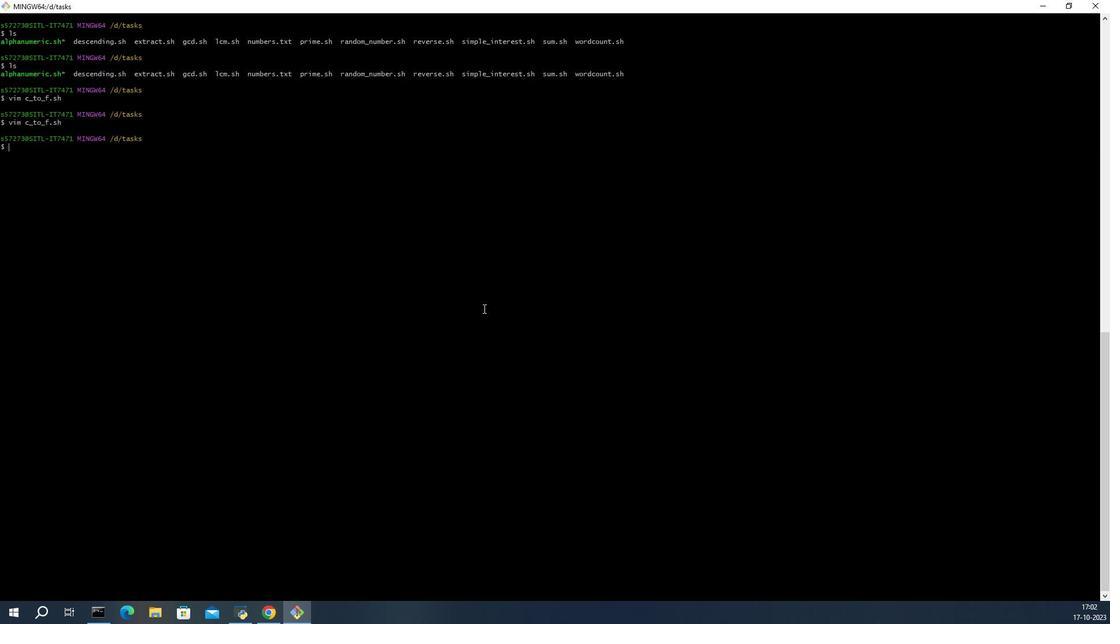 
Action: Mouse scrolled (762, 254) with delta (0, 0)
Screenshot: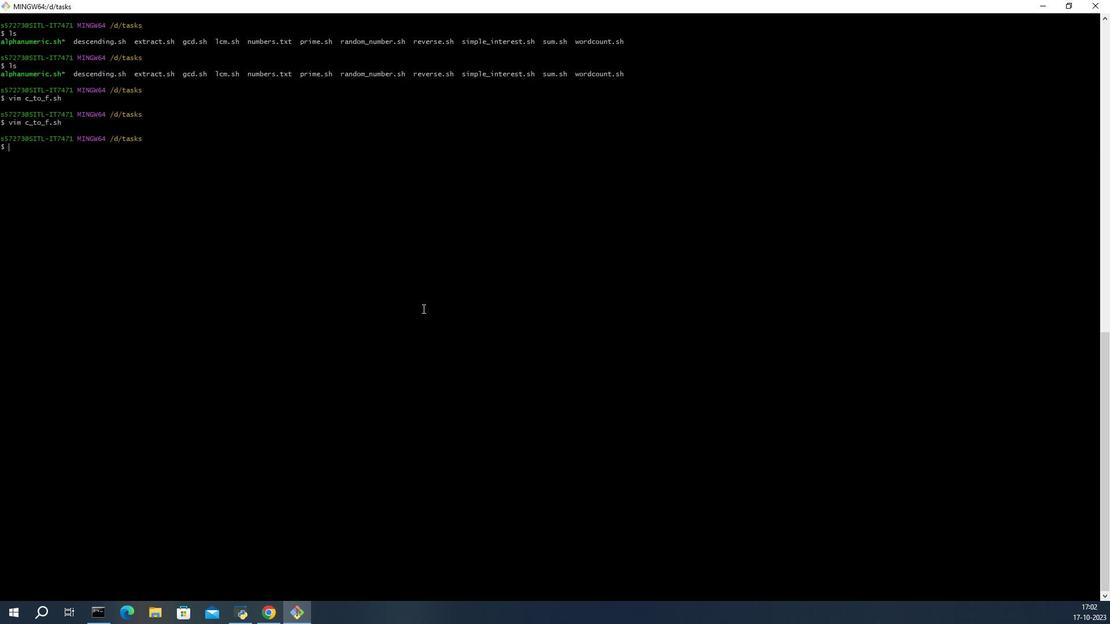 
Action: Mouse moved to (209, 266)
Screenshot: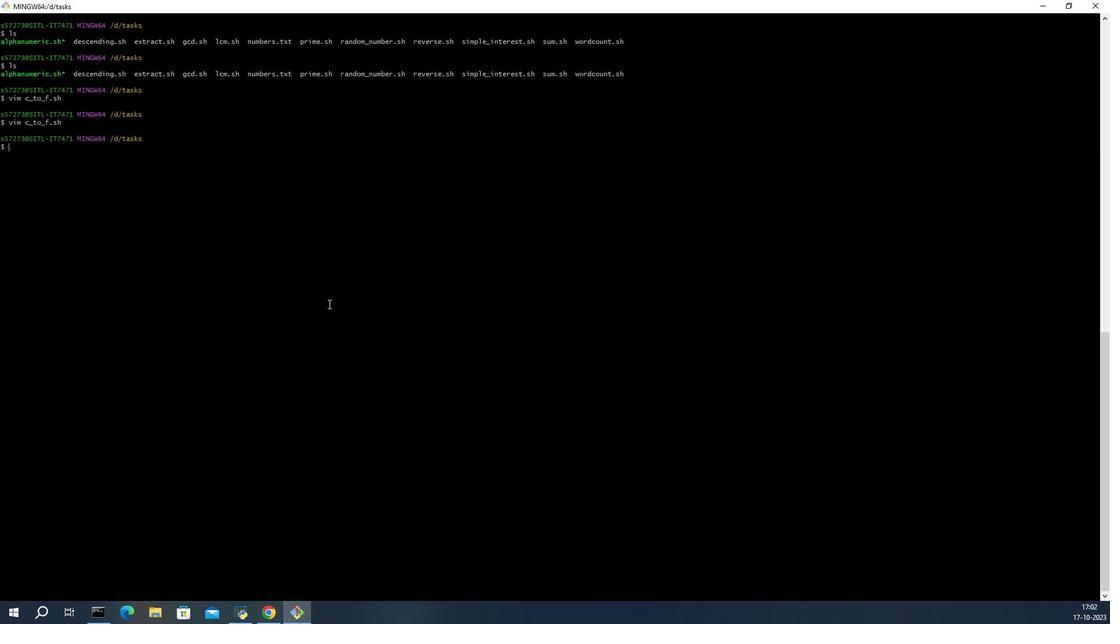 
Action: Mouse pressed left at (209, 266)
Screenshot: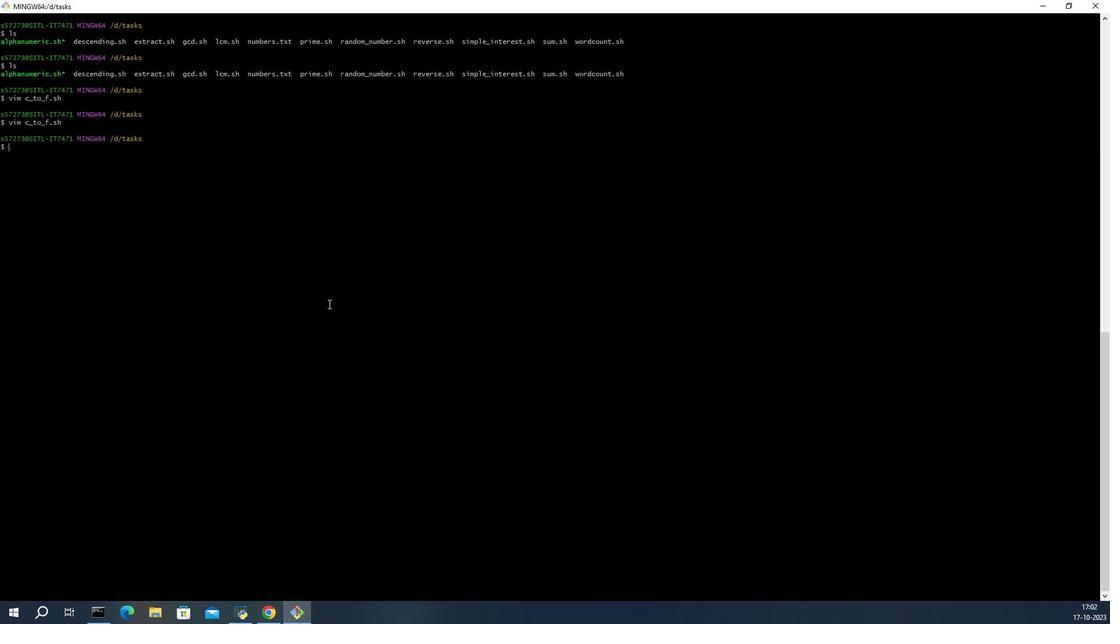 
Action: Key pressed <Key.up><Key.left><Key.left><Key.left><Key.left><Key.left><Key.left><Key.backspace><Key.backspace><Key.backspace><Key.right><Key.backspace>./<Key.right><Key.right><Key.right><Key.right><Key.right><Key.right><Key.right><Key.right><Key.right><Key.space>25<Key.enter>
Screenshot: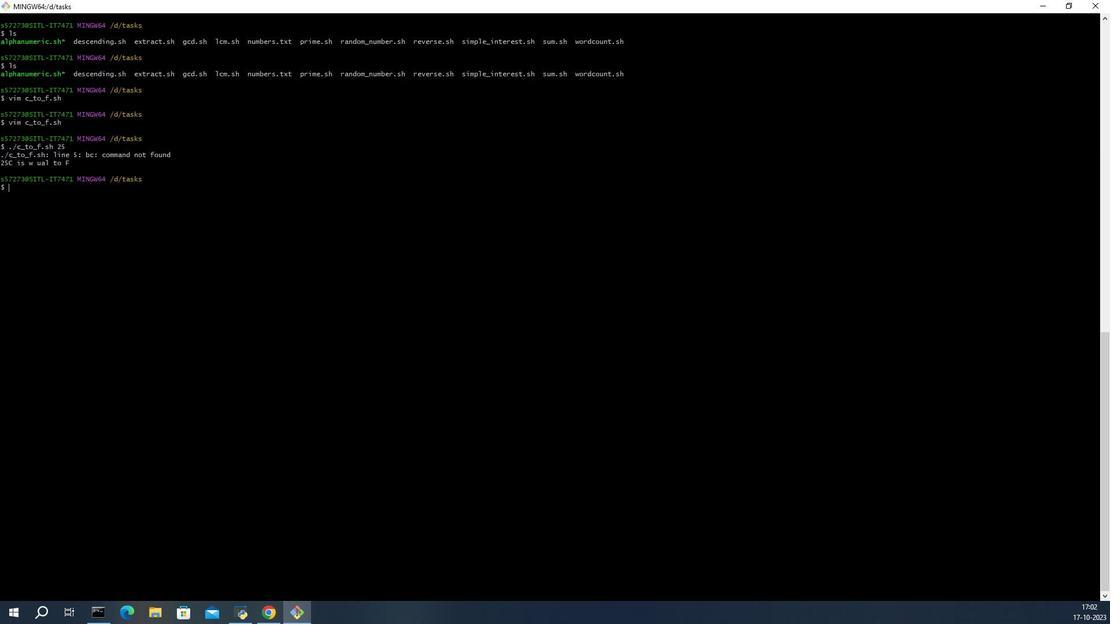
Action: Mouse moved to (368, 263)
Screenshot: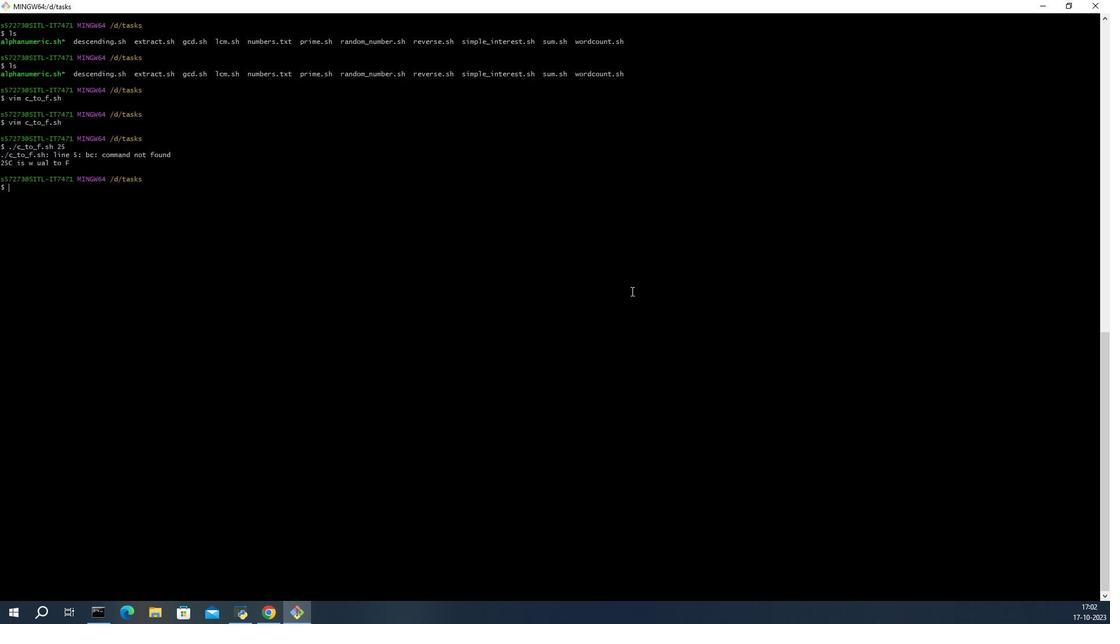 
Action: Mouse pressed left at (368, 263)
Screenshot: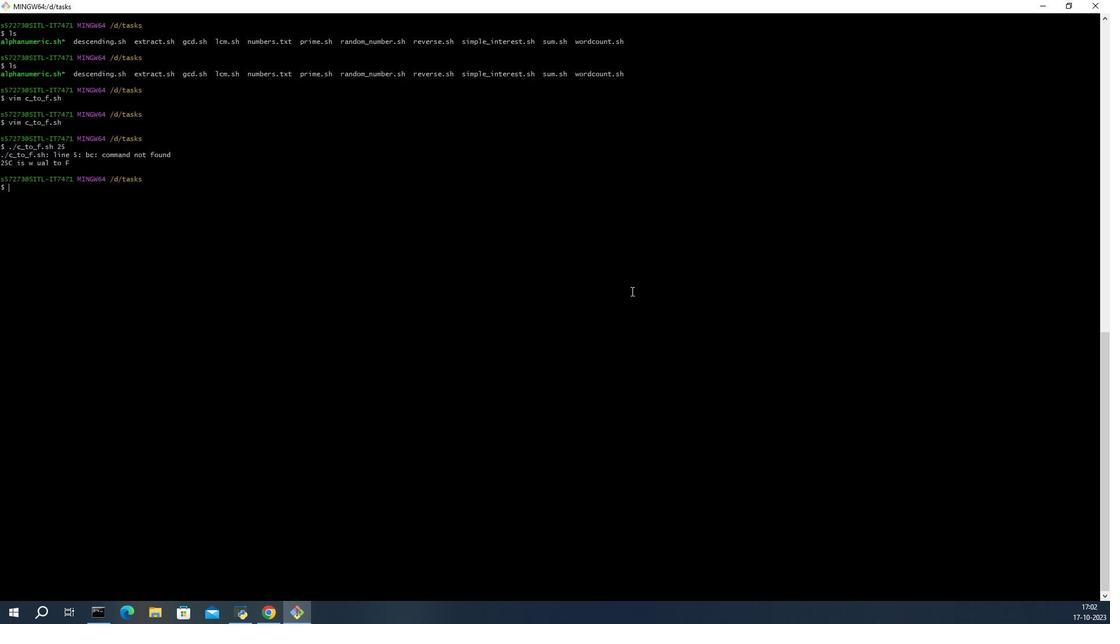 
Action: Key pressed vim<Key.backspace><Key.backspace><Key.backspace><Key.up><Key.up><Key.enter>
Screenshot: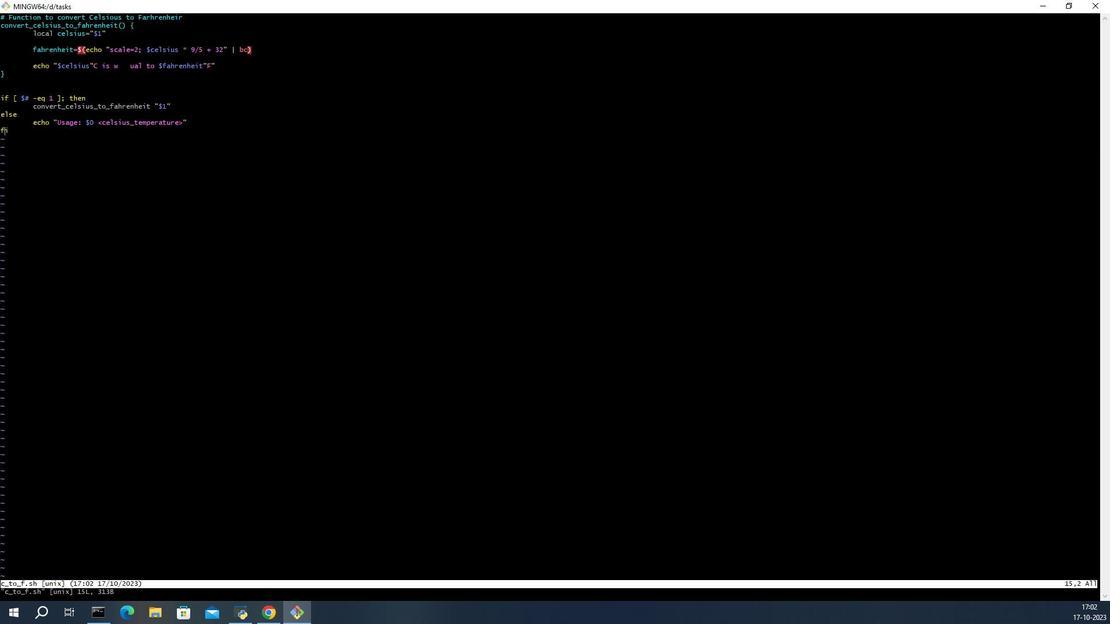 
Action: Mouse moved to (727, 255)
Screenshot: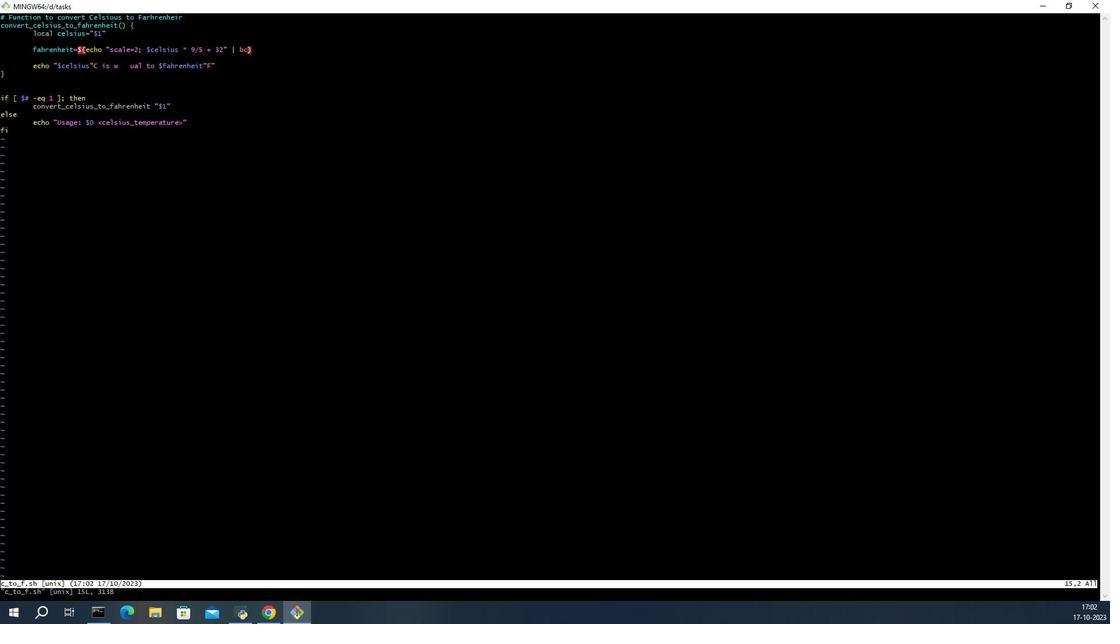 
Action: Mouse scrolled (727, 255) with delta (0, 0)
Screenshot: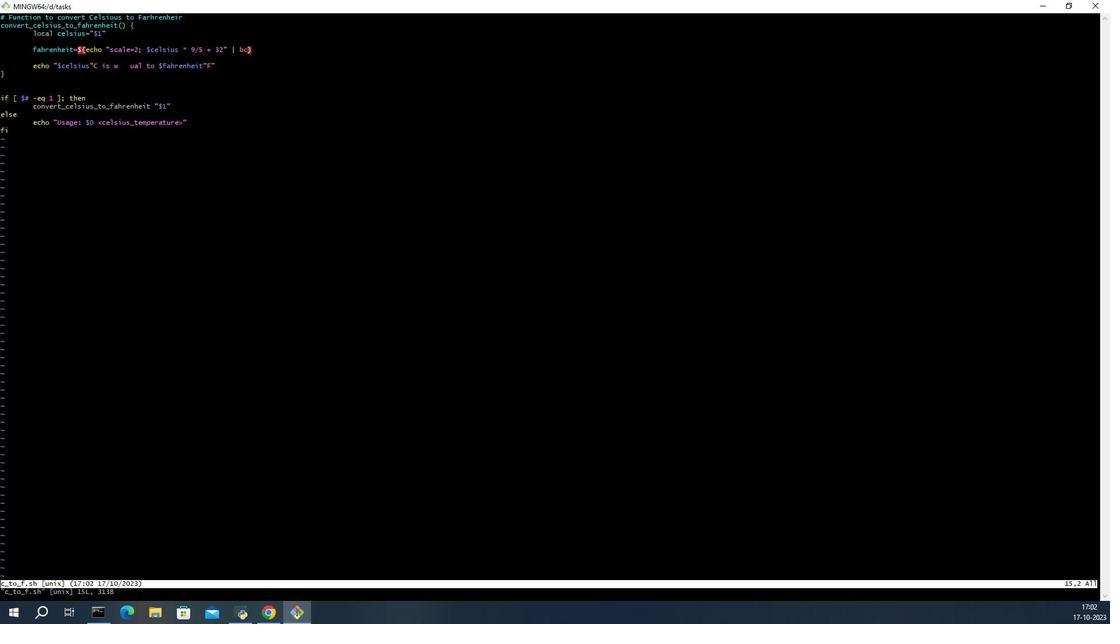 
Action: Mouse moved to (730, 255)
Screenshot: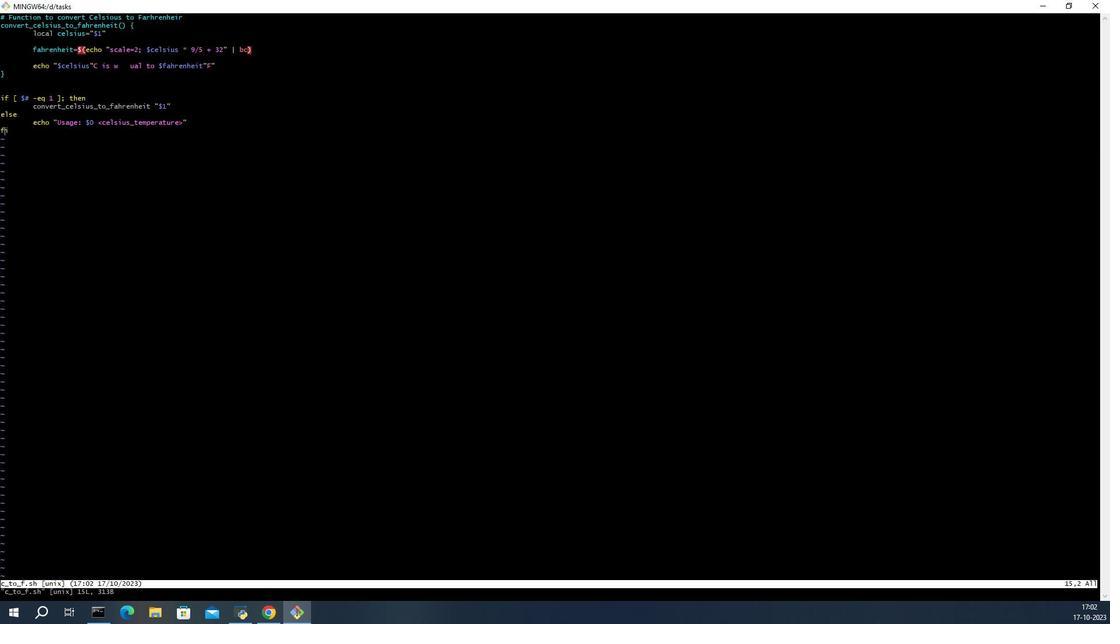 
Action: Mouse scrolled (730, 255) with delta (0, 0)
Screenshot: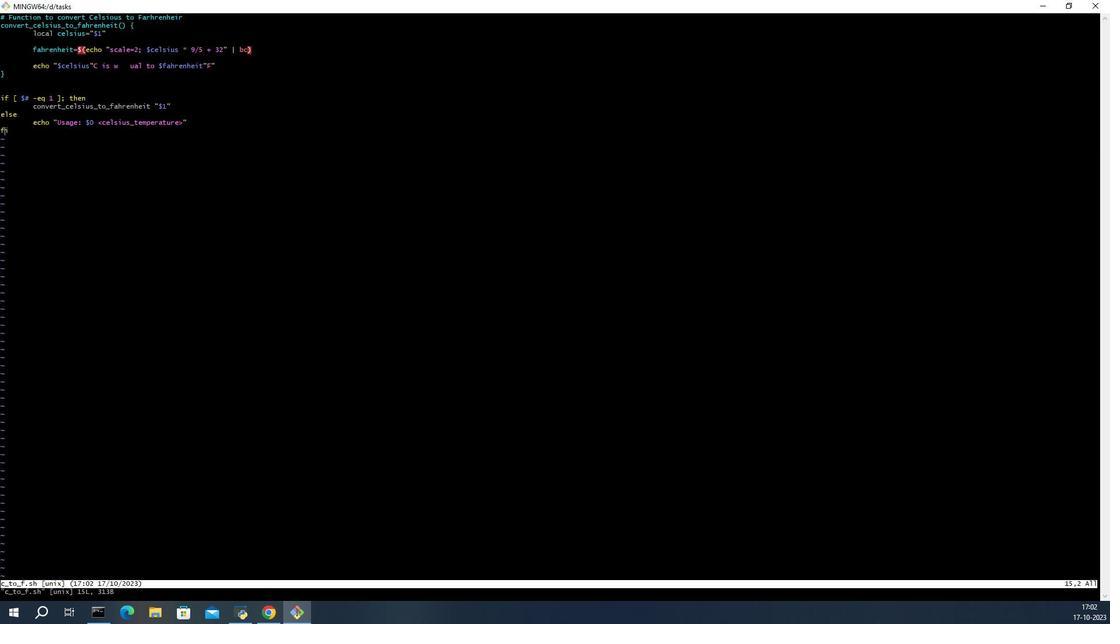 
Action: Mouse moved to (732, 255)
Screenshot: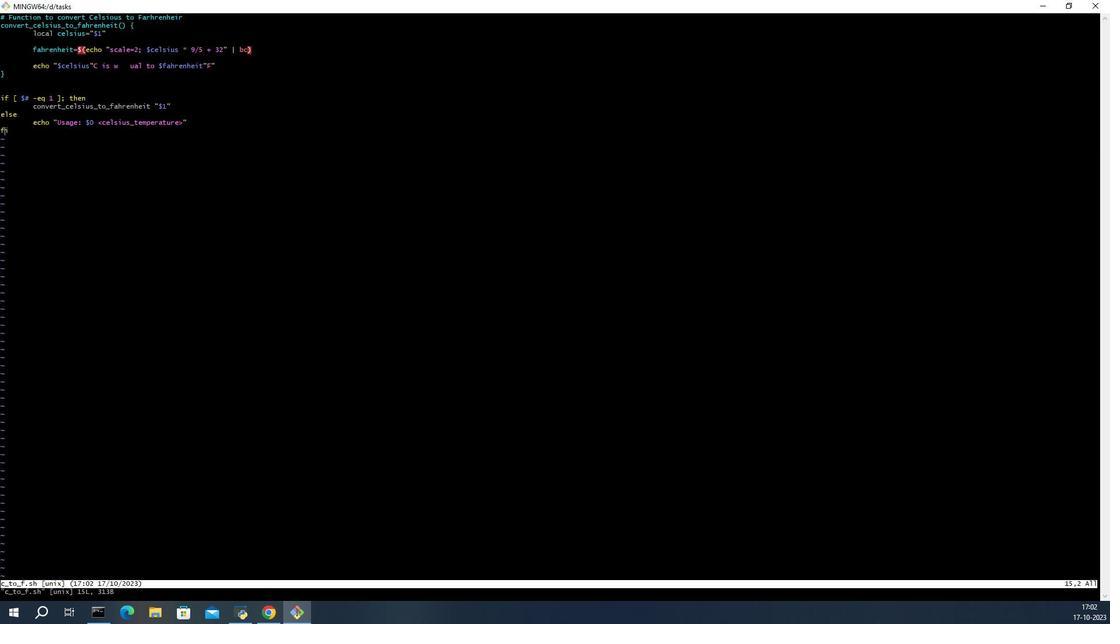
Action: Mouse scrolled (732, 255) with delta (0, 0)
Screenshot: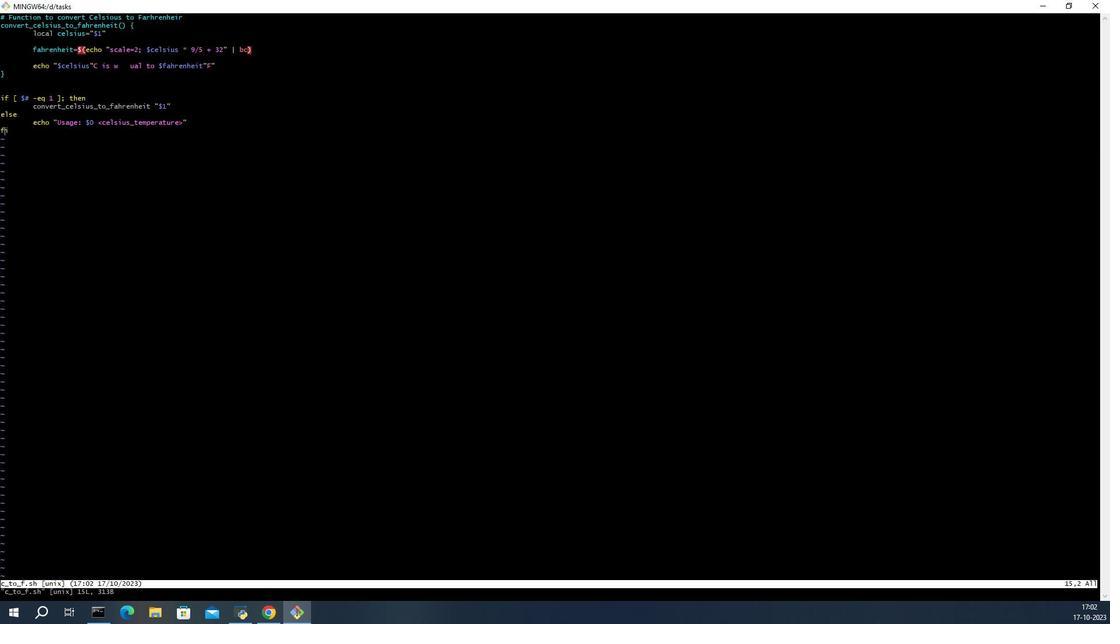 
Action: Mouse moved to (758, 251)
Screenshot: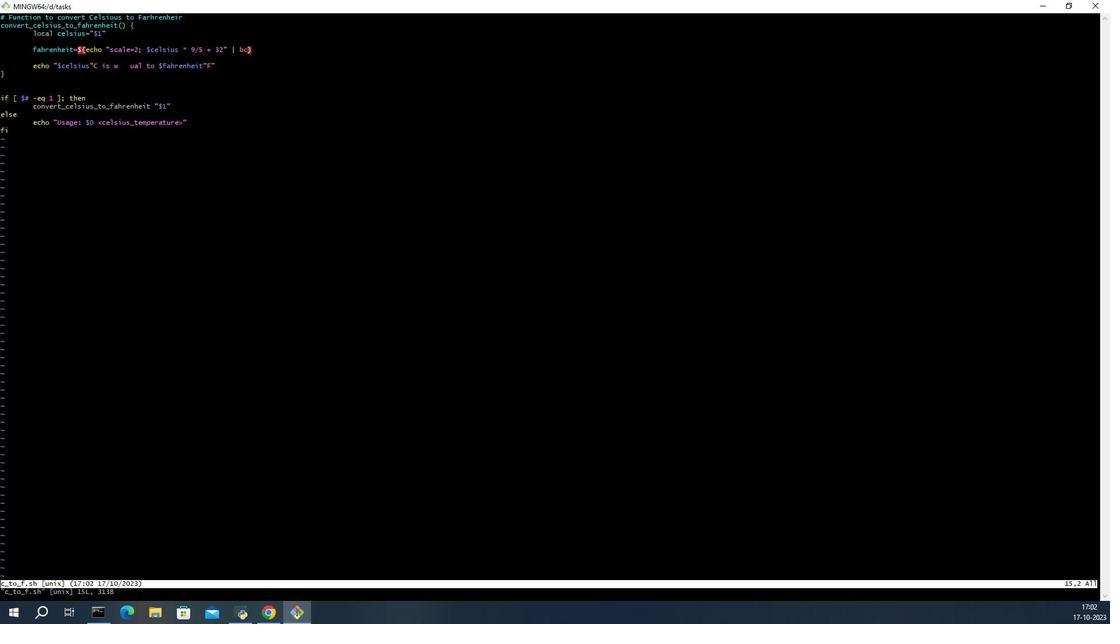 
Action: Mouse scrolled (758, 251) with delta (0, 0)
Screenshot: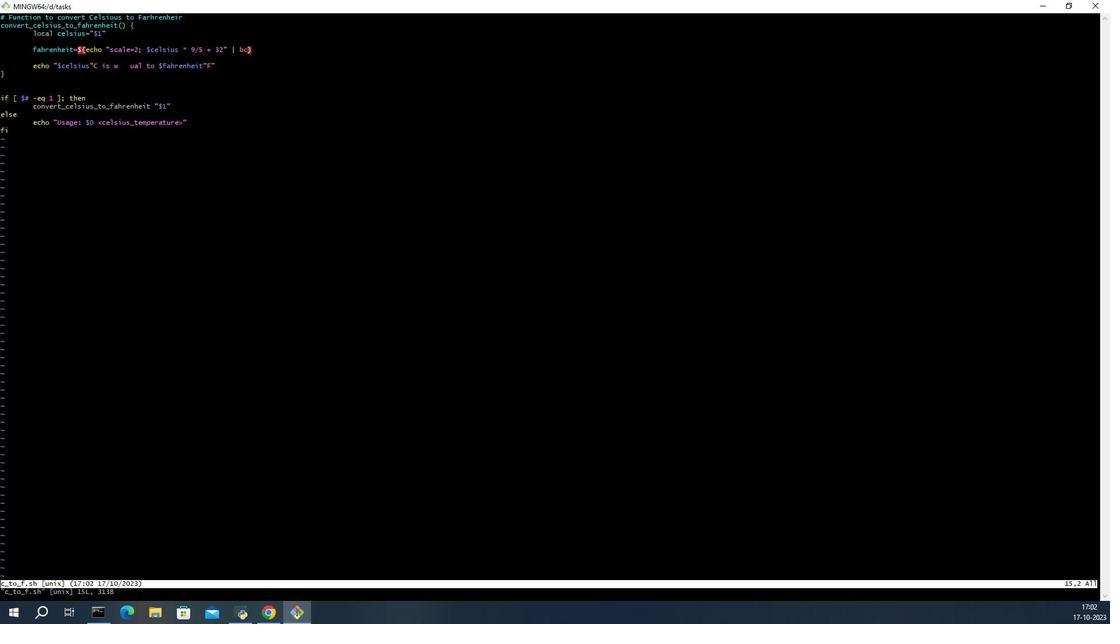 
Action: Mouse moved to (748, 251)
Screenshot: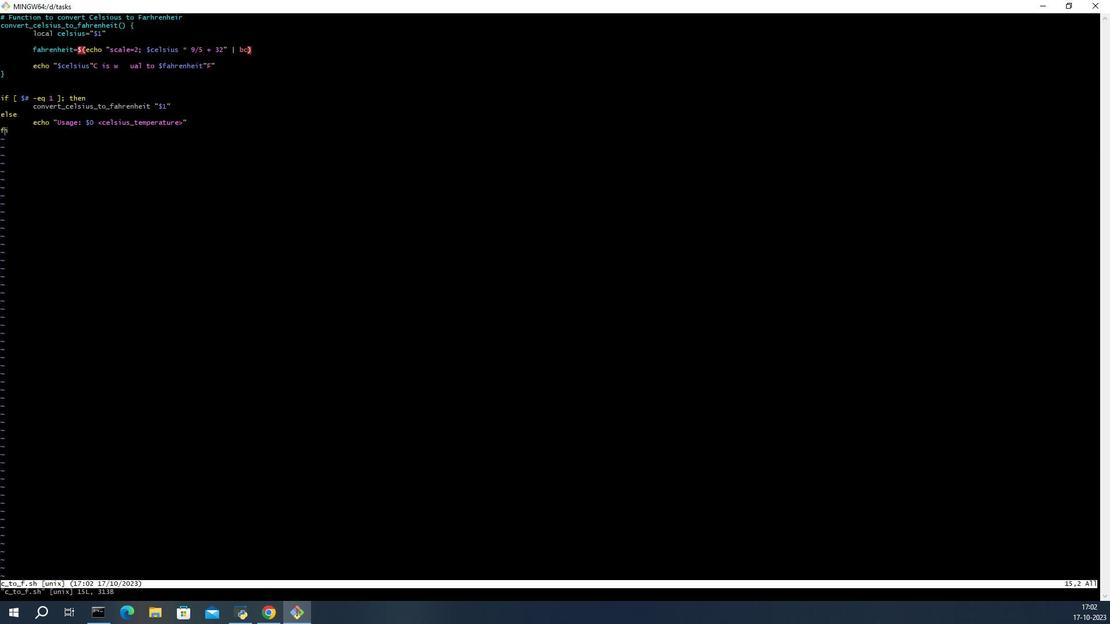 
Action: Mouse scrolled (748, 251) with delta (0, 0)
Screenshot: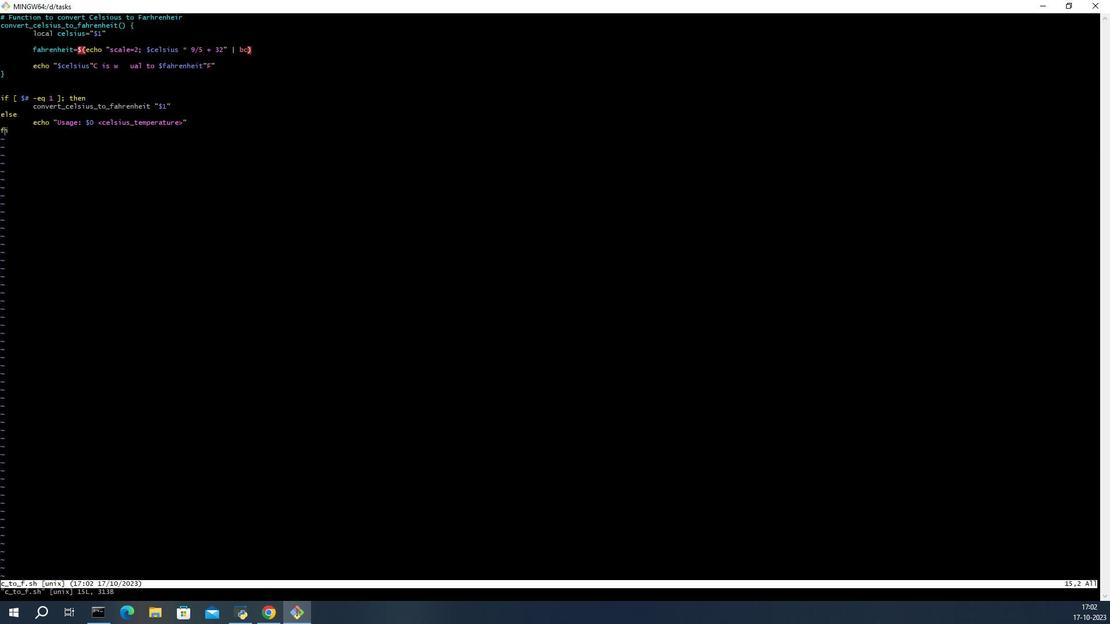 
Action: Mouse moved to (747, 251)
Screenshot: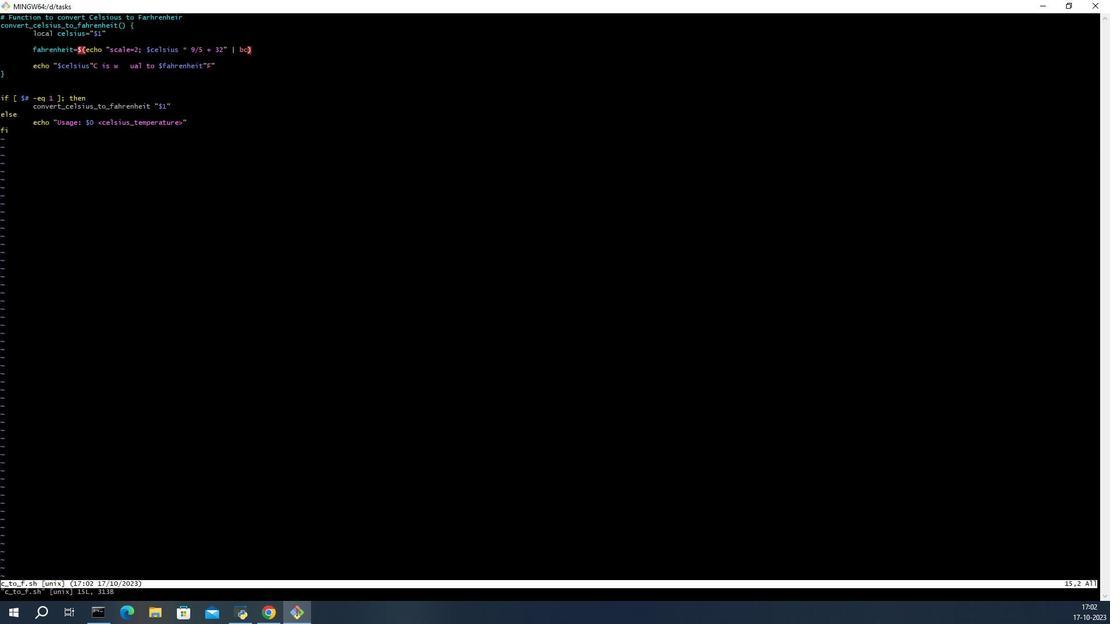 
Action: Mouse scrolled (747, 251) with delta (0, 0)
Screenshot: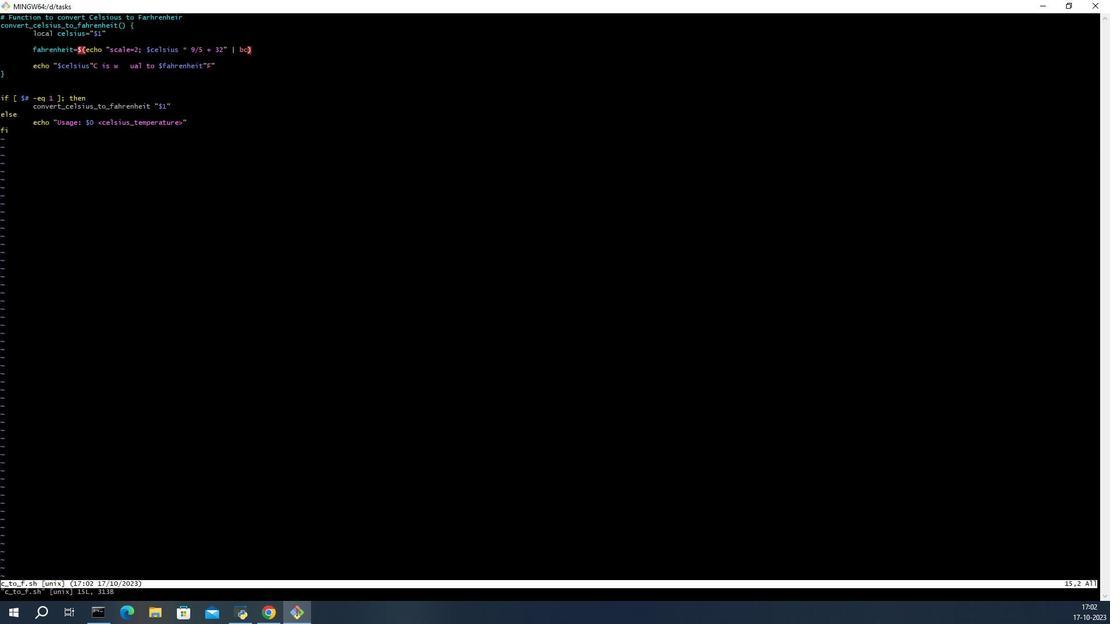 
Action: Mouse moved to (104, 221)
Screenshot: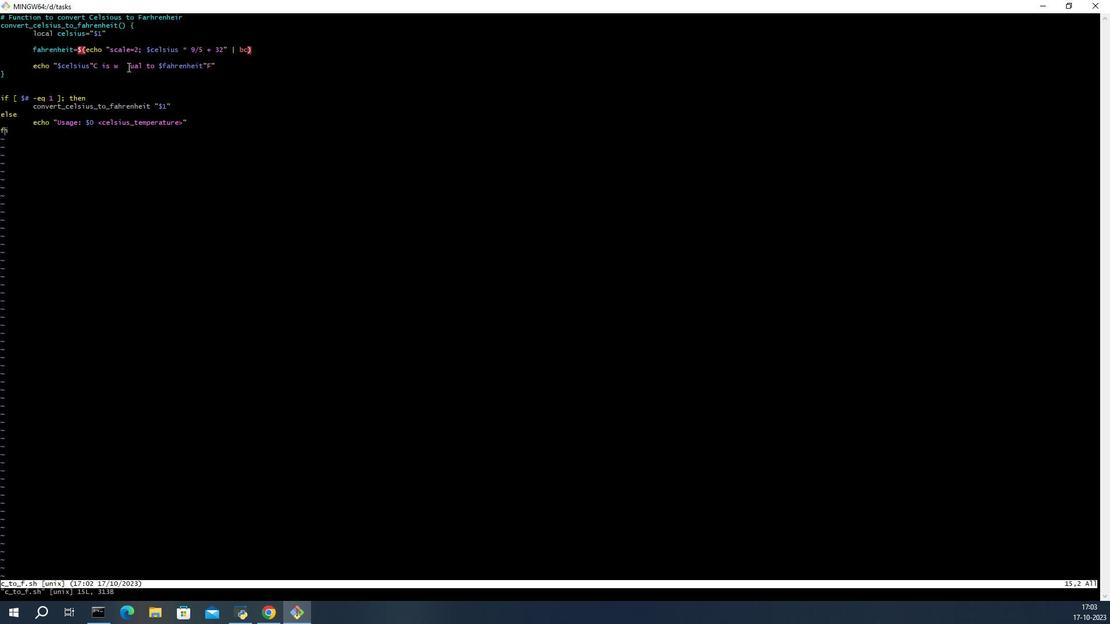 
Action: Mouse pressed left at (104, 221)
Screenshot: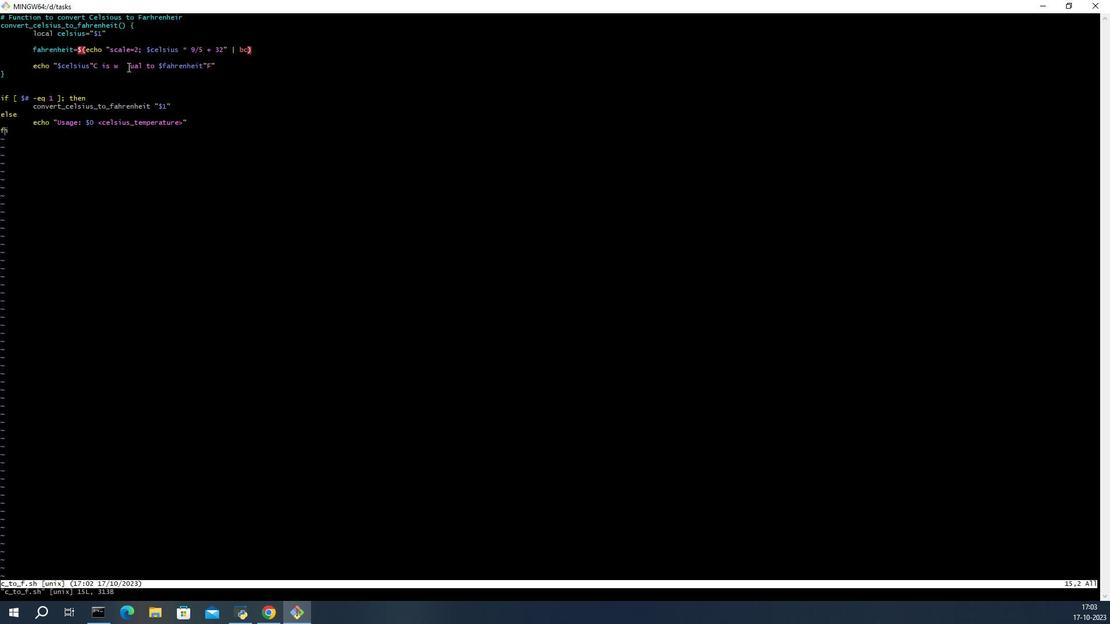 
Action: Key pressed i<Key.up><Key.up><Key.up><Key.up><Key.up><Key.up><Key.up><Key.up><Key.right><Key.right><Key.right><Key.right><Key.right><Key.right><Key.right><Key.right><Key.backspace><Key.backspace><Key.backspace><Key.space>eq<Key.up><Key.right><Key.right><Key.right><Key.left><Key.left><Key.left>i<Key.up><Key.down>ii<Key.backspace><Key.backspace><Key.backspace><Key.backspace><Key.enter><Key.up><Key.right><Key.right><Key.right><Key.right><Key.right><Key.right><Key.right><Key.right><Key.right><Key.right><Key.right><Key.right><Key.right><Key.right><Key.right><Key.right><Key.right><Key.right><Key.right><Key.right><Key.right><Key.right><Key.right><Key.right><Key.right><Key.right><Key.right><Key.right><Key.right><Key.right><Key.right><Key.right><Key.right><Key.right><Key.right><Key.right><Key.right><Key.right><Key.right><Key.right><Key.right><Key.right><Key.right><Key.right><Key.right><Key.right><Key.right><Key.right><Key.right><Key.right><Key.right><Key.right><Key.right><Key.backspace><Key.backspace><Key.backspace><Key.backspace><Key.backspace><Key.esc><Key.shift_r>:wq<Key.enter><Key.up><Key.up><Key.enter><Key.up><Key.down><Key.esc><Key.up><Key.up><Key.up><Key.up><Key.down><Key.up><Key.down><Key.up>vim<Key.space>i<Key.enter>
Screenshot: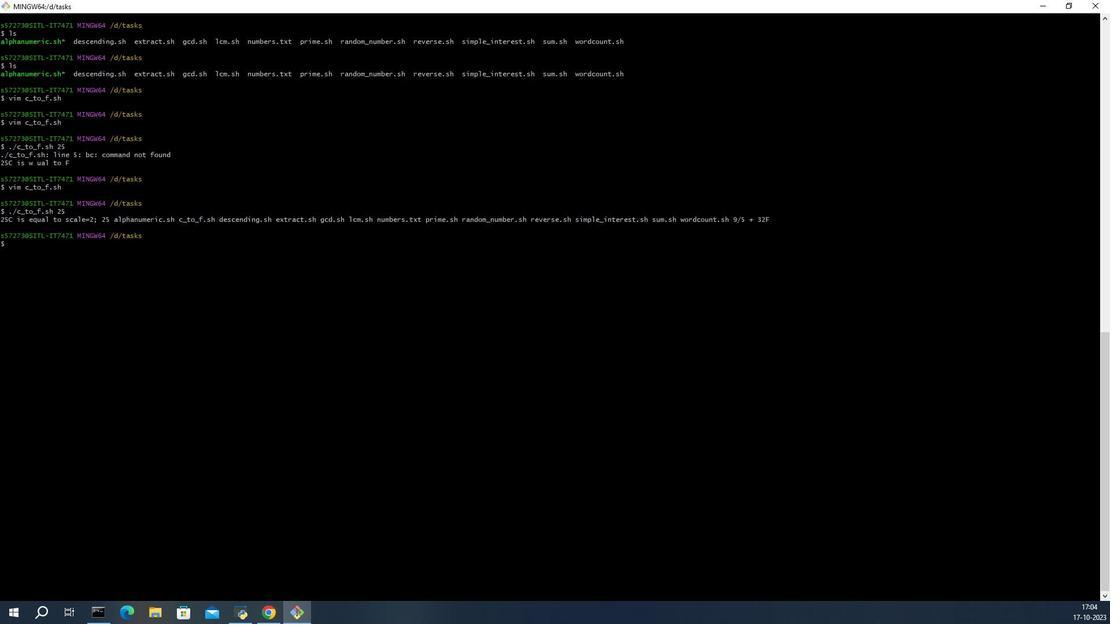 
Action: Mouse moved to (137, 257)
Screenshot: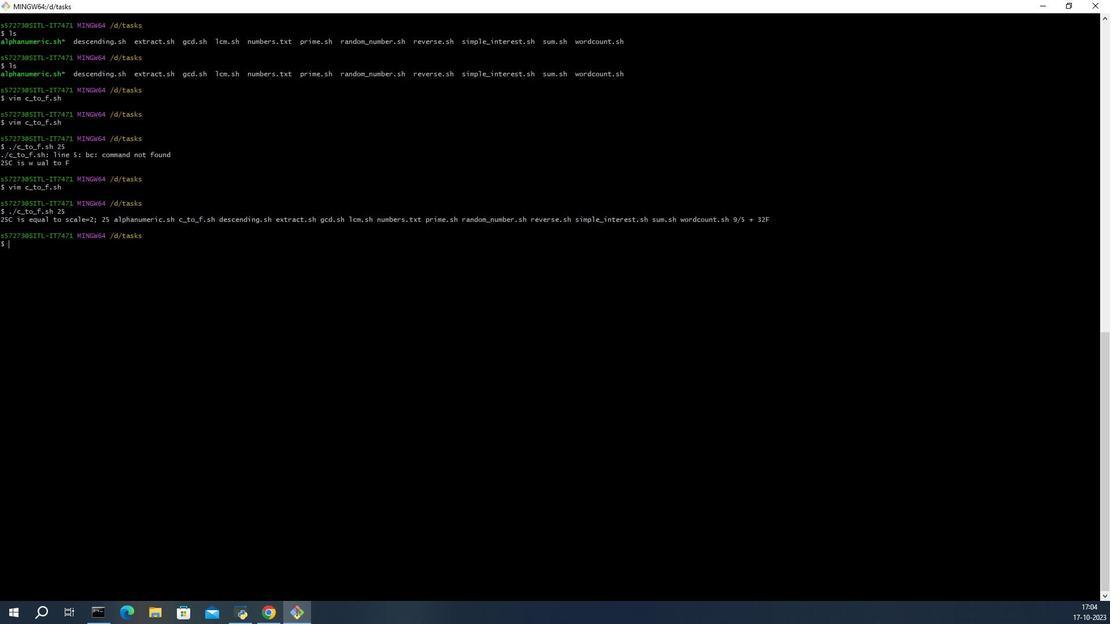
Action: Mouse pressed left at (137, 257)
Screenshot: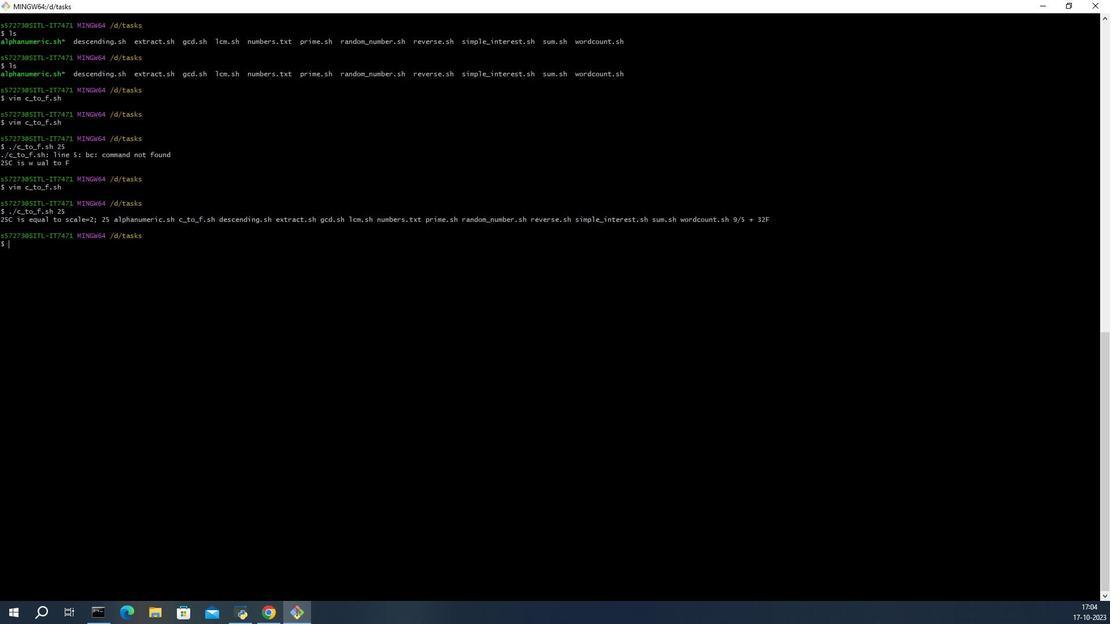 
Action: Mouse moved to (151, 270)
Screenshot: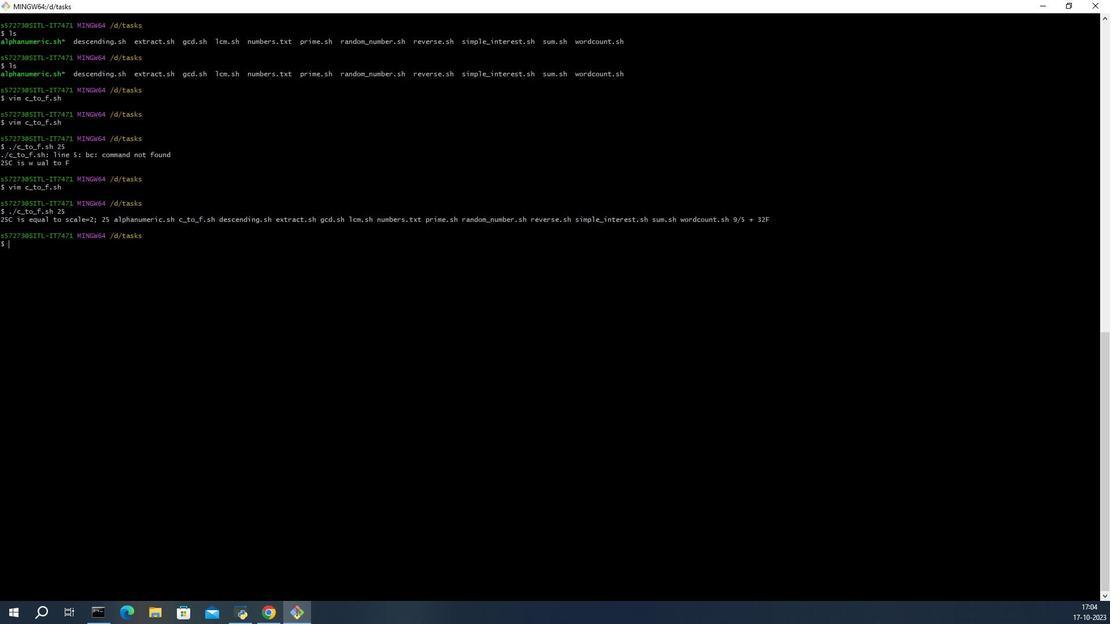 
Action: Key pressed vasdasdasd
Screenshot: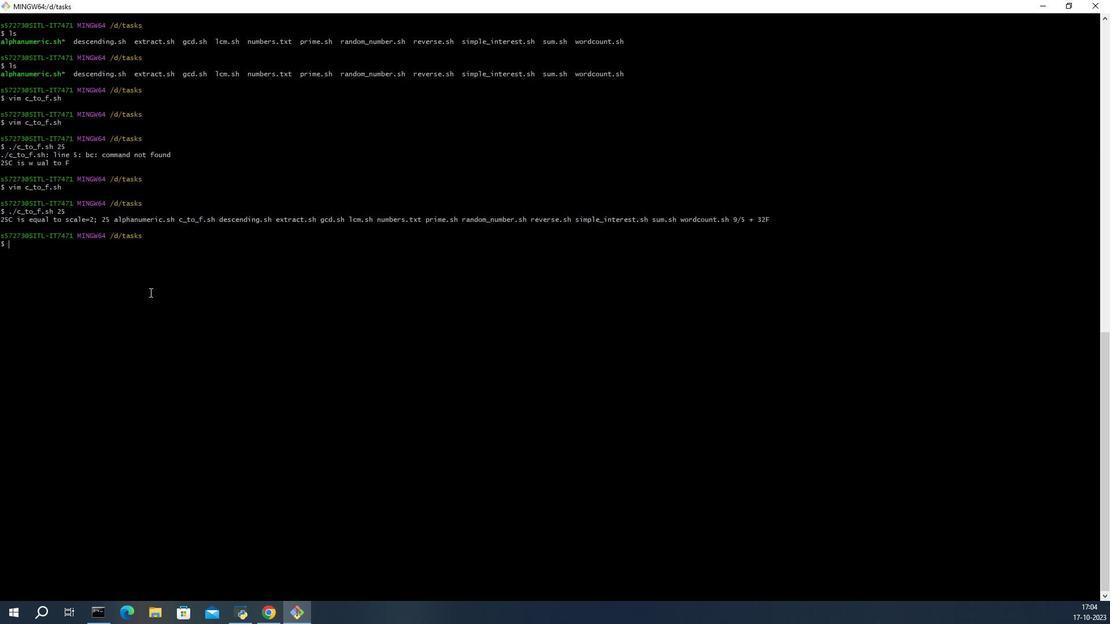 
Action: Mouse moved to (90, 260)
Screenshot: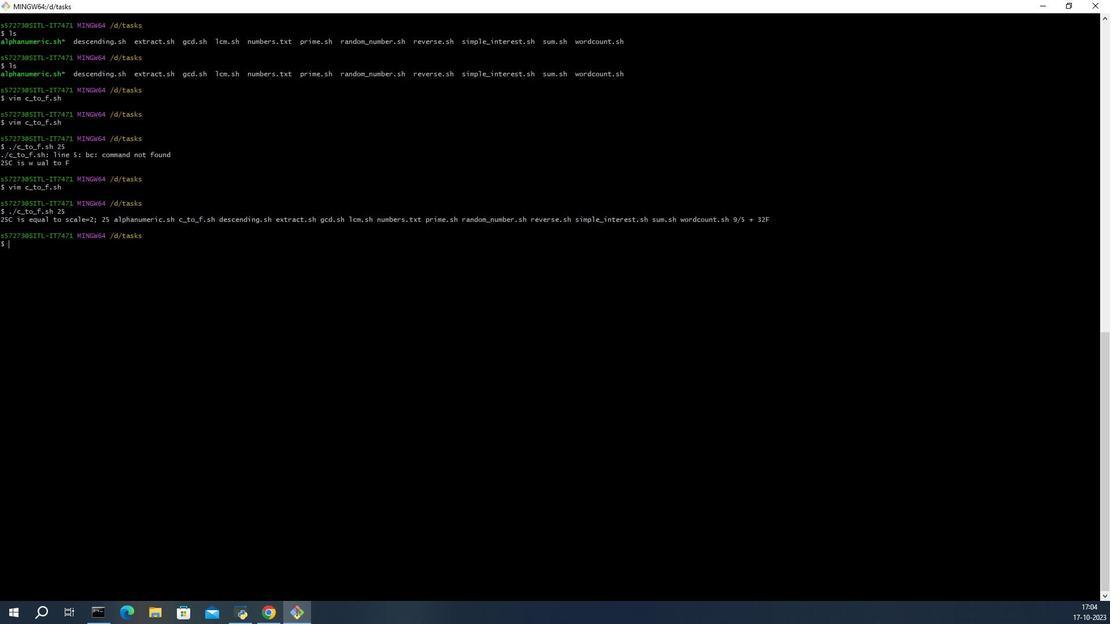 
Action: Key pressed sdasd
Screenshot: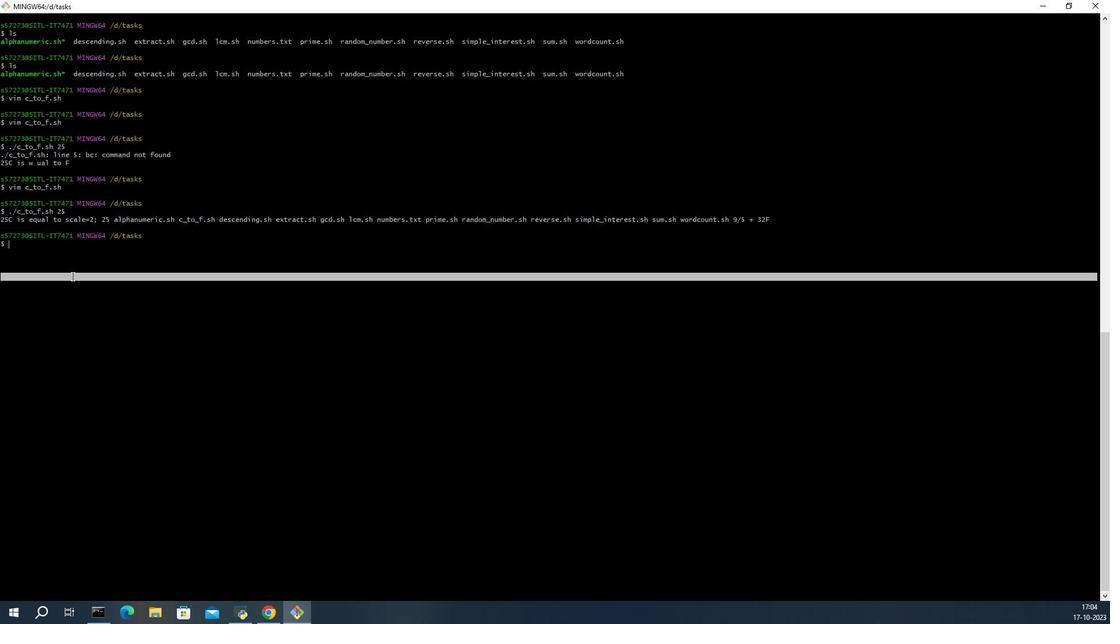 
Action: Mouse moved to (75, 260)
Screenshot: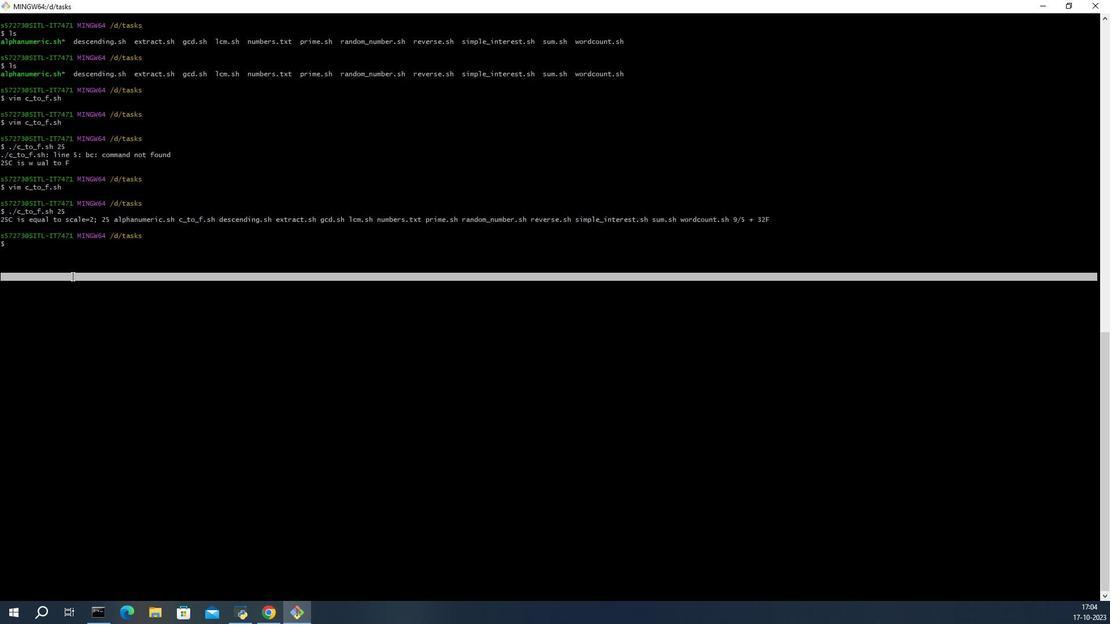 
Action: Mouse pressed left at (75, 260)
Screenshot: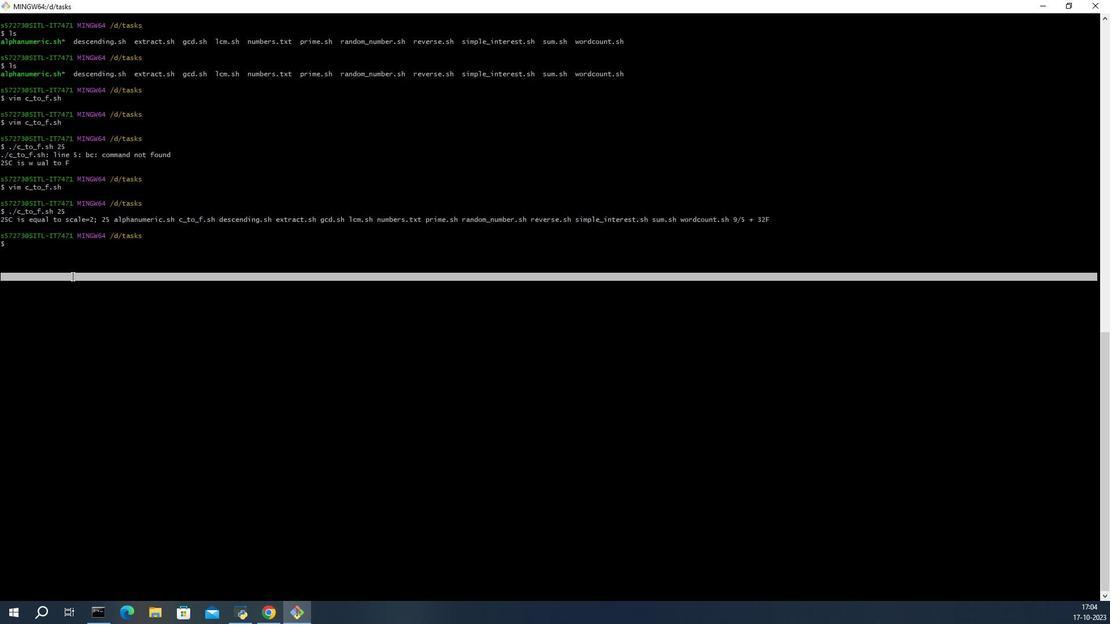 
Action: Mouse moved to (77, 259)
Screenshot: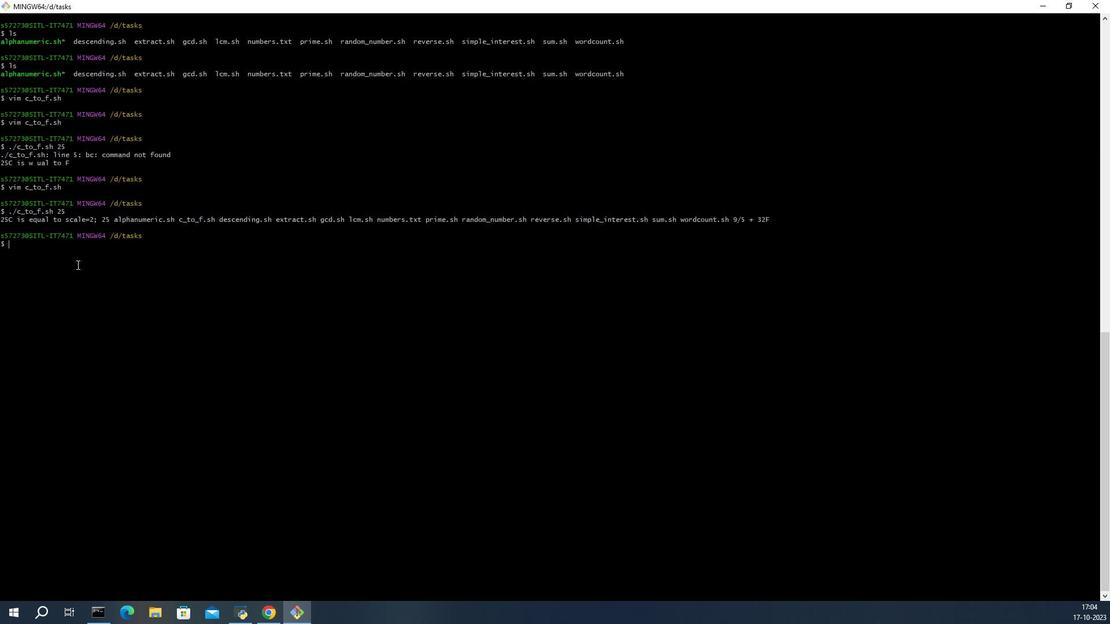
Action: Mouse pressed left at (77, 259)
Screenshot: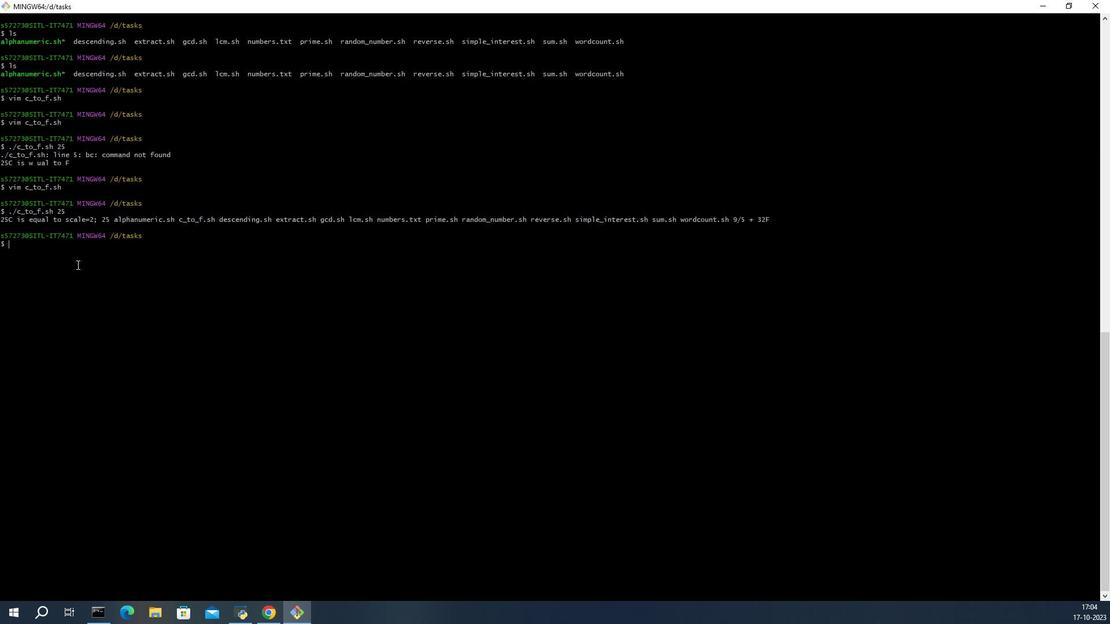 
Action: Key pressed <Key.insert>asdasd<Key.insert>asdasdasd
Screenshot: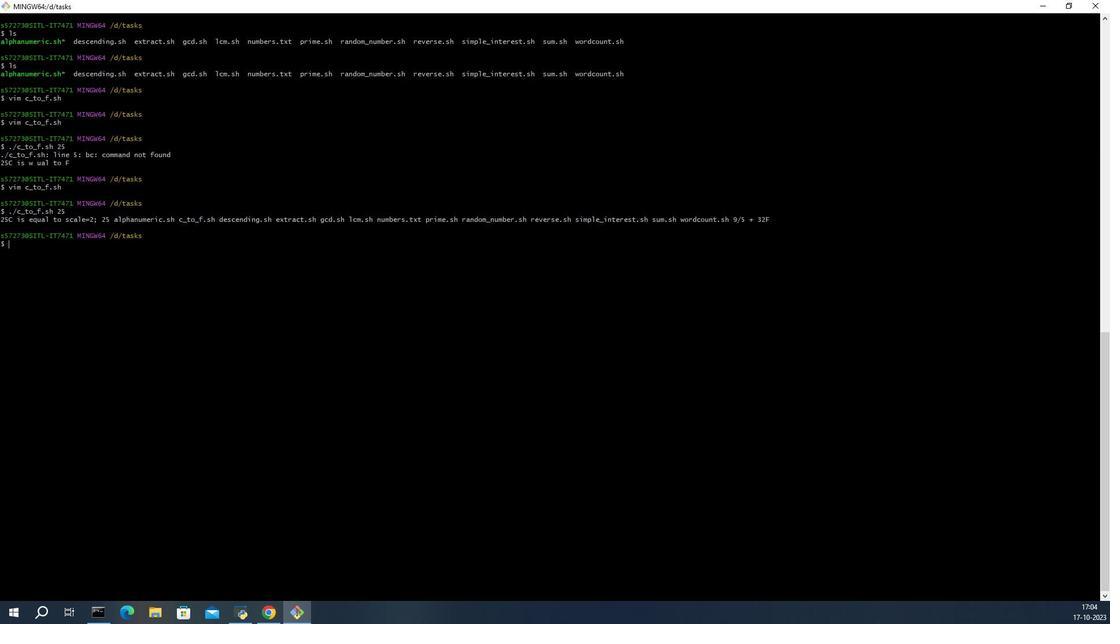 
Action: Mouse moved to (819, 289)
Screenshot: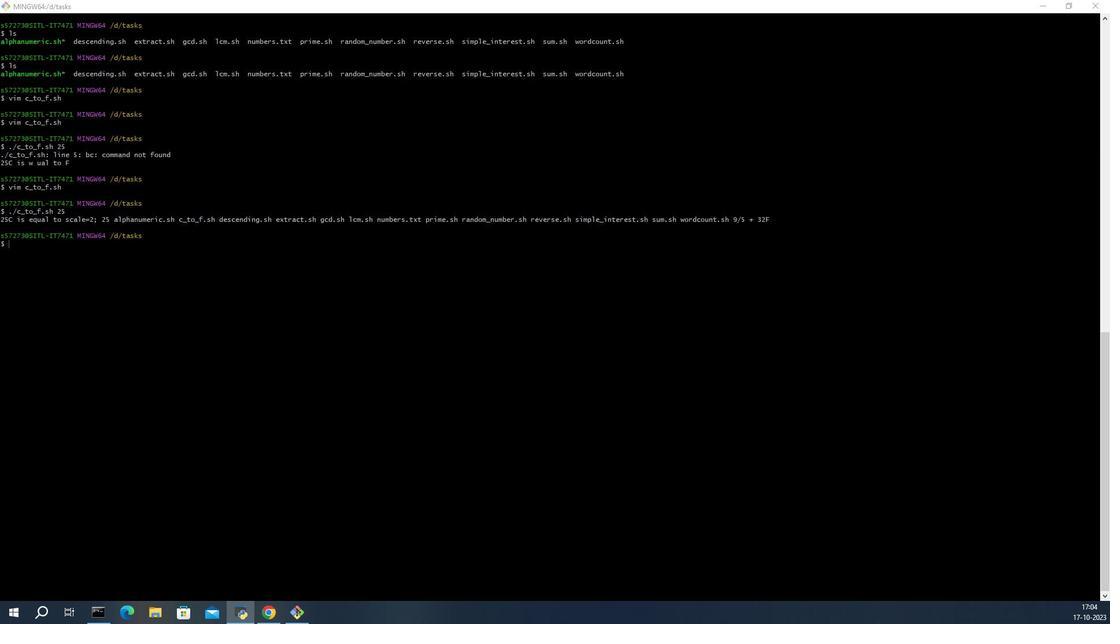 
Action: Mouse pressed left at (819, 289)
Screenshot: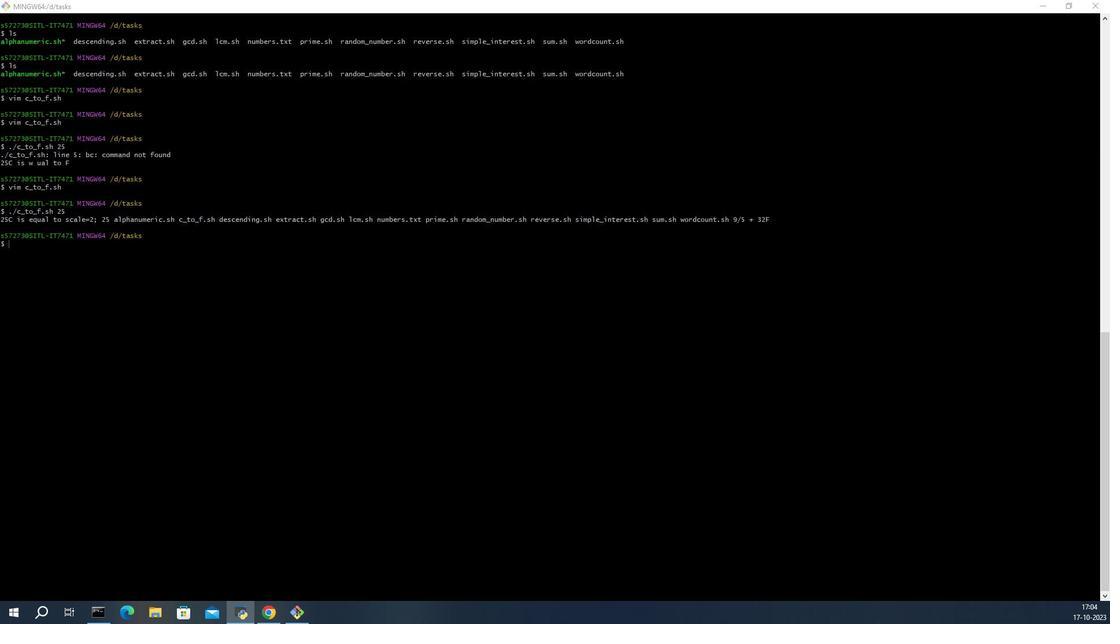 
Action: Mouse moved to (833, 266)
Screenshot: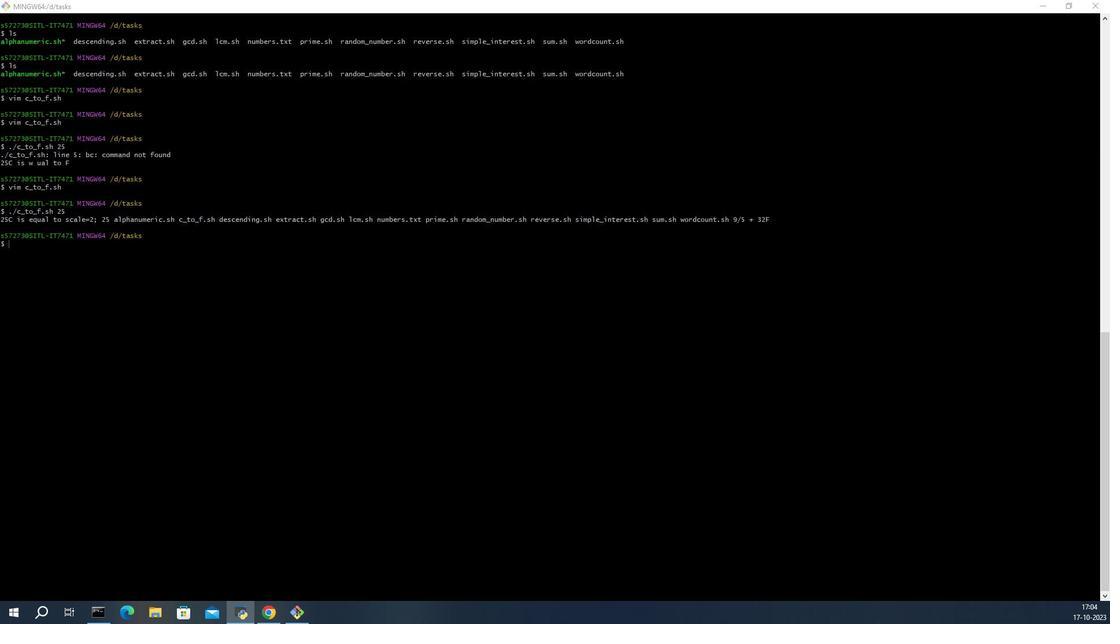
Action: Mouse pressed left at (833, 266)
Screenshot: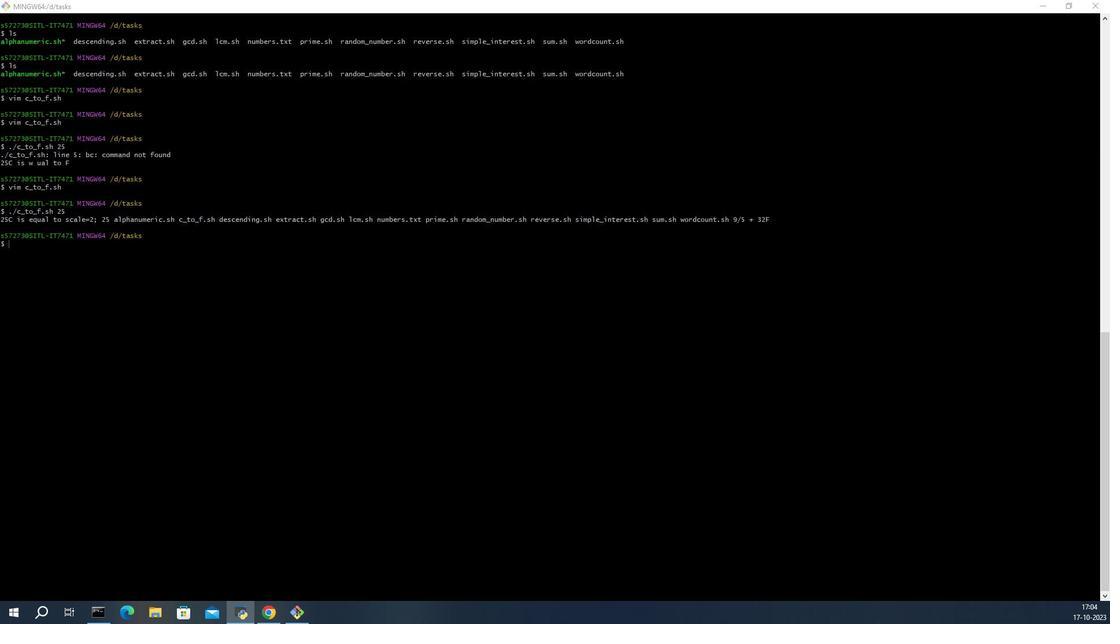 
Action: Mouse moved to (825, 266)
Screenshot: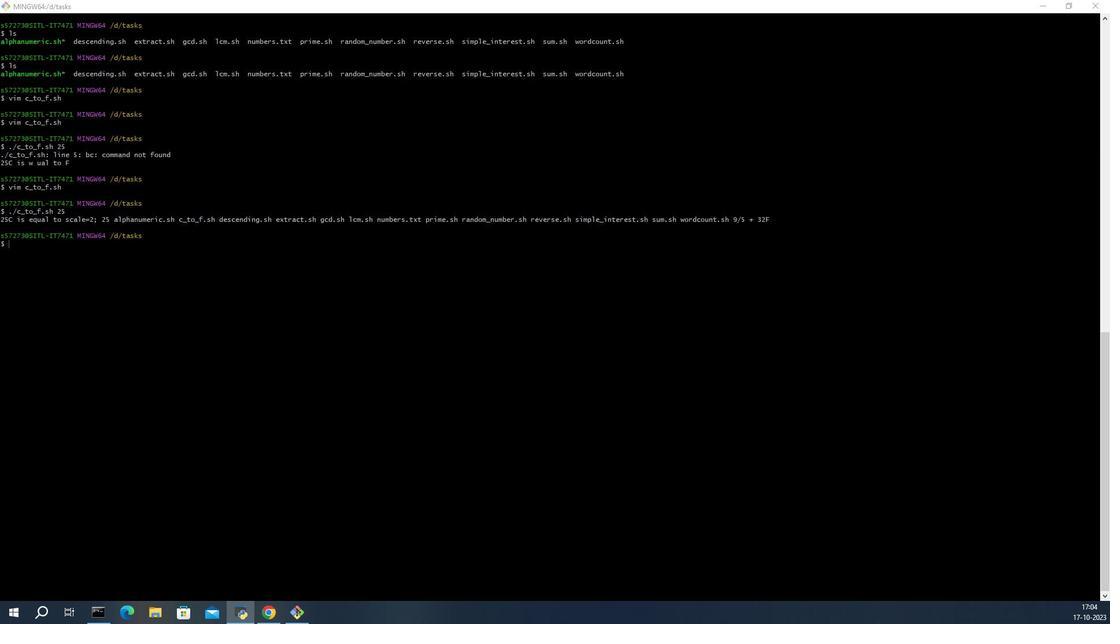 
